 Task: Move the task Create a new chatbot for customer support to the section To-Do in the project AgileCollab and sort the tasks in the project by Assignee in Ascending order
Action: Mouse moved to (421, 427)
Screenshot: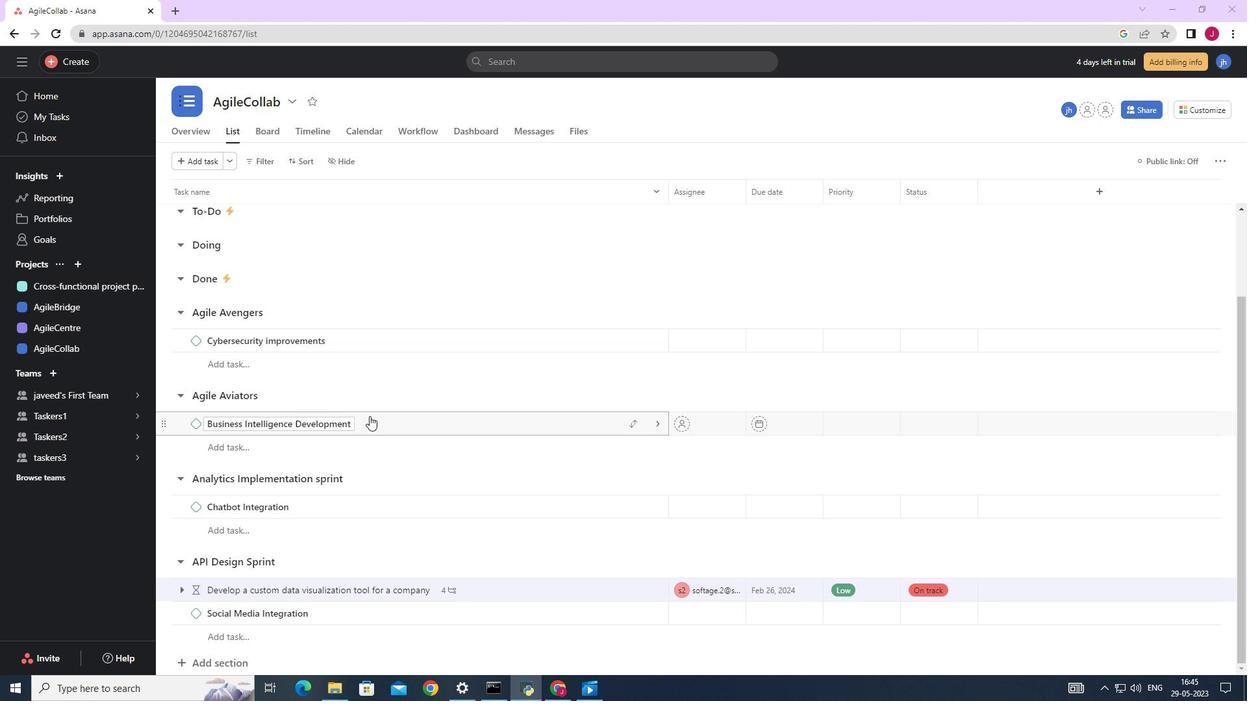 
Action: Mouse scrolled (421, 428) with delta (0, 0)
Screenshot: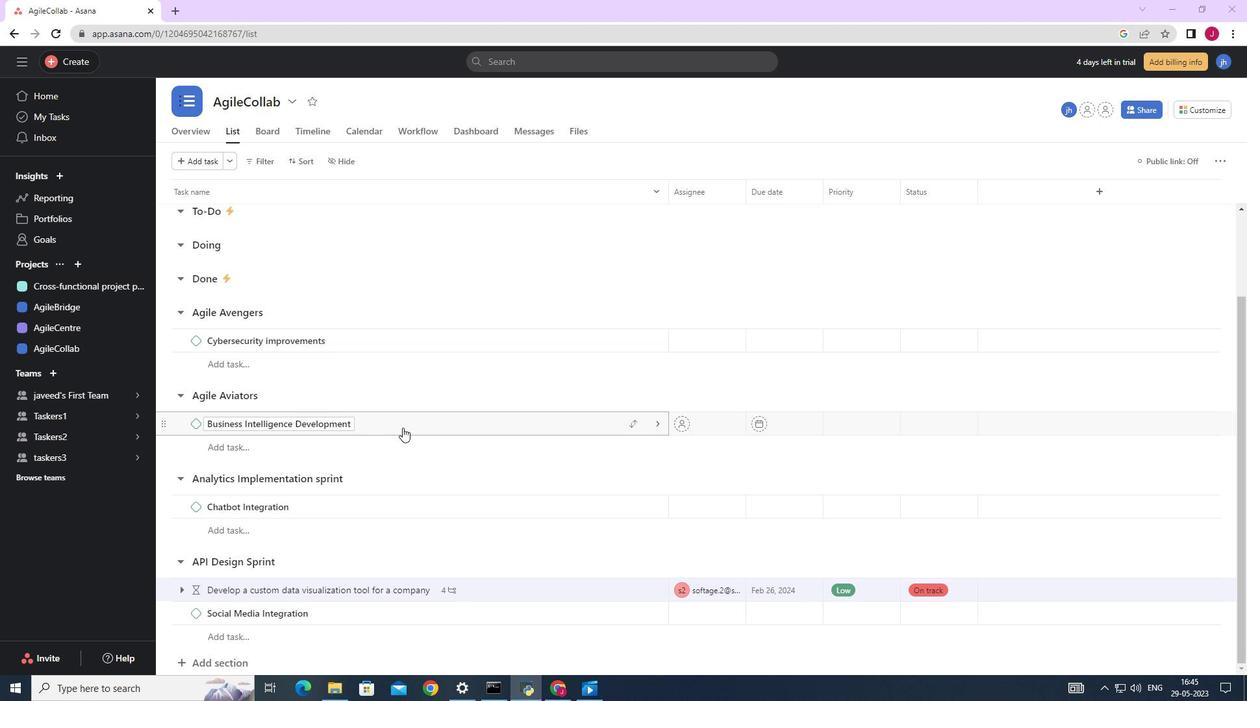 
Action: Mouse scrolled (421, 428) with delta (0, 0)
Screenshot: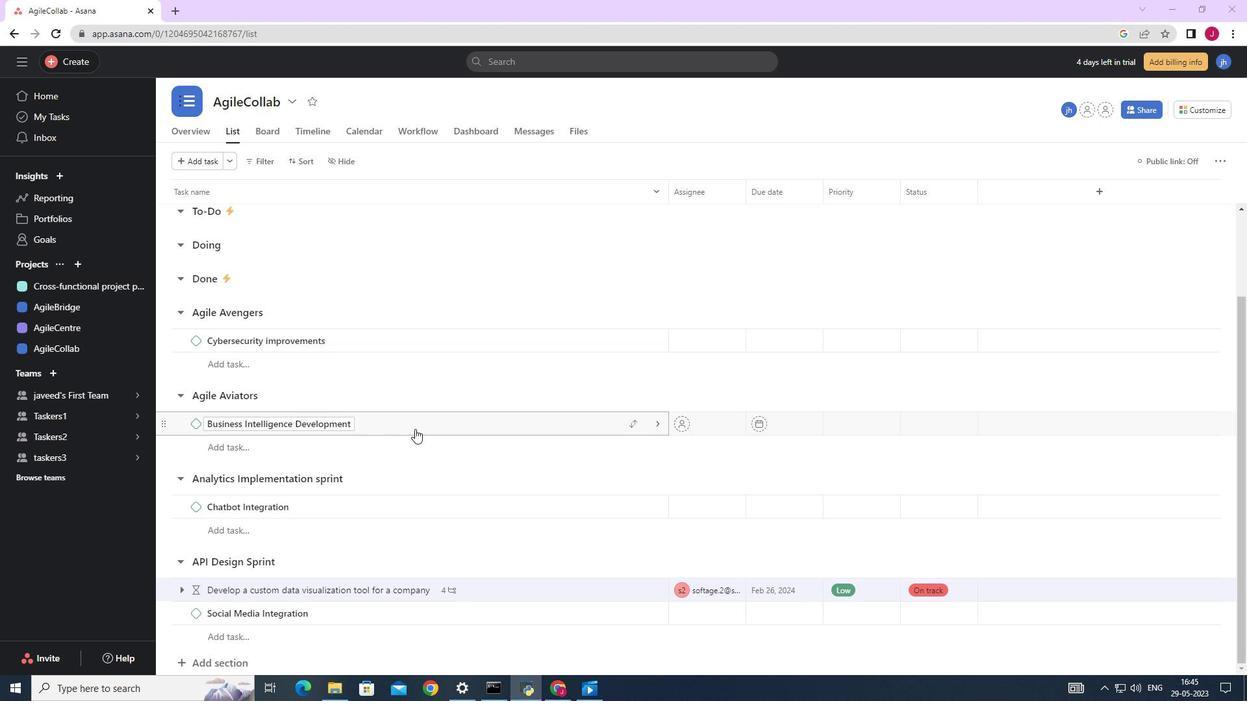 
Action: Mouse scrolled (421, 428) with delta (0, 0)
Screenshot: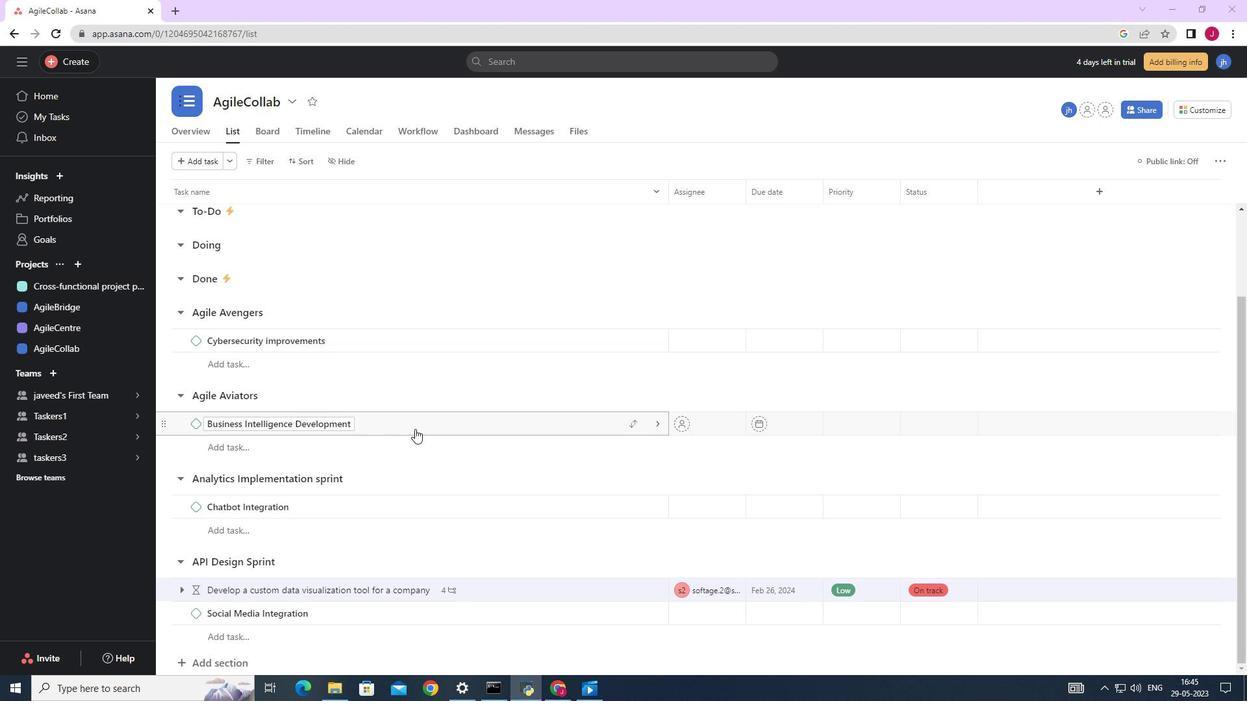 
Action: Mouse moved to (421, 427)
Screenshot: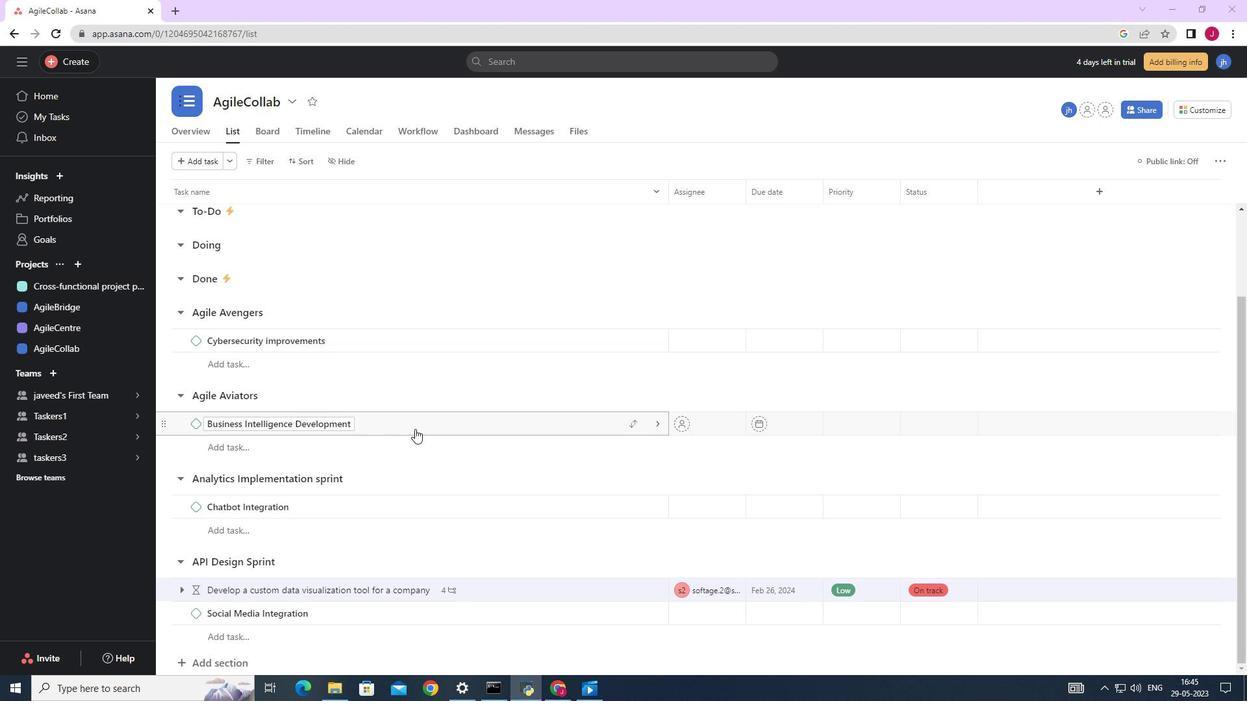 
Action: Mouse scrolled (421, 427) with delta (0, 0)
Screenshot: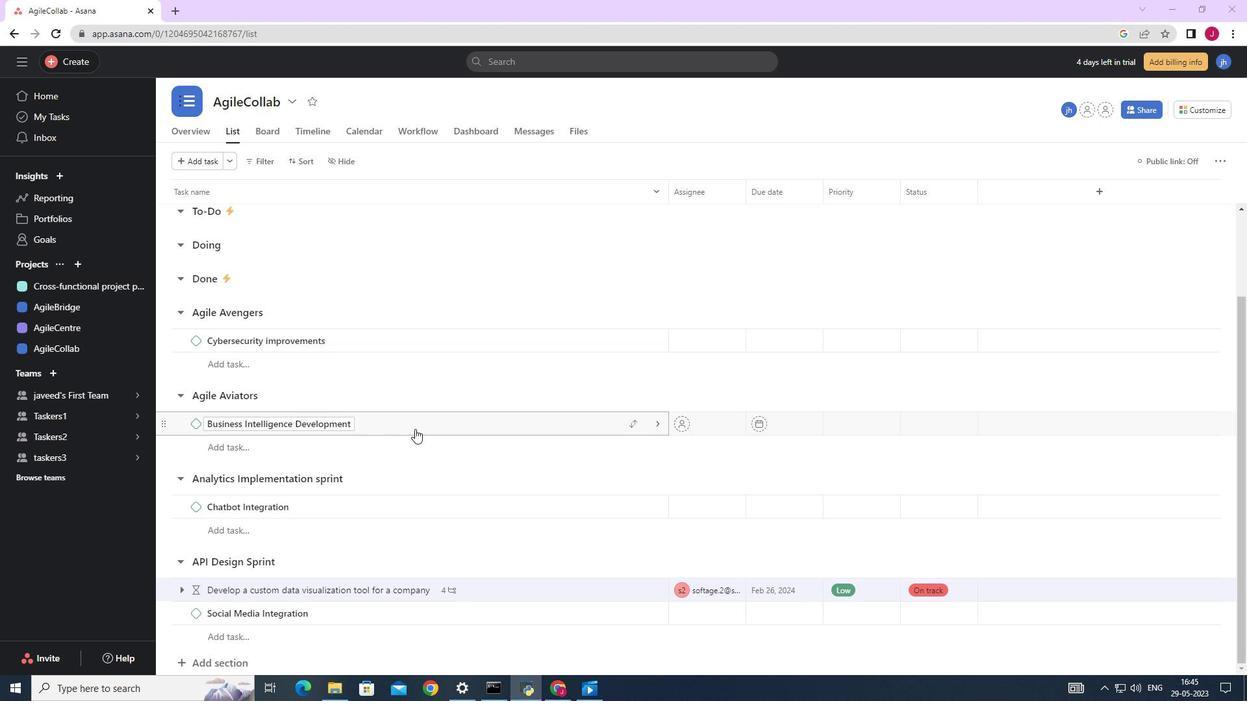
Action: Mouse moved to (633, 229)
Screenshot: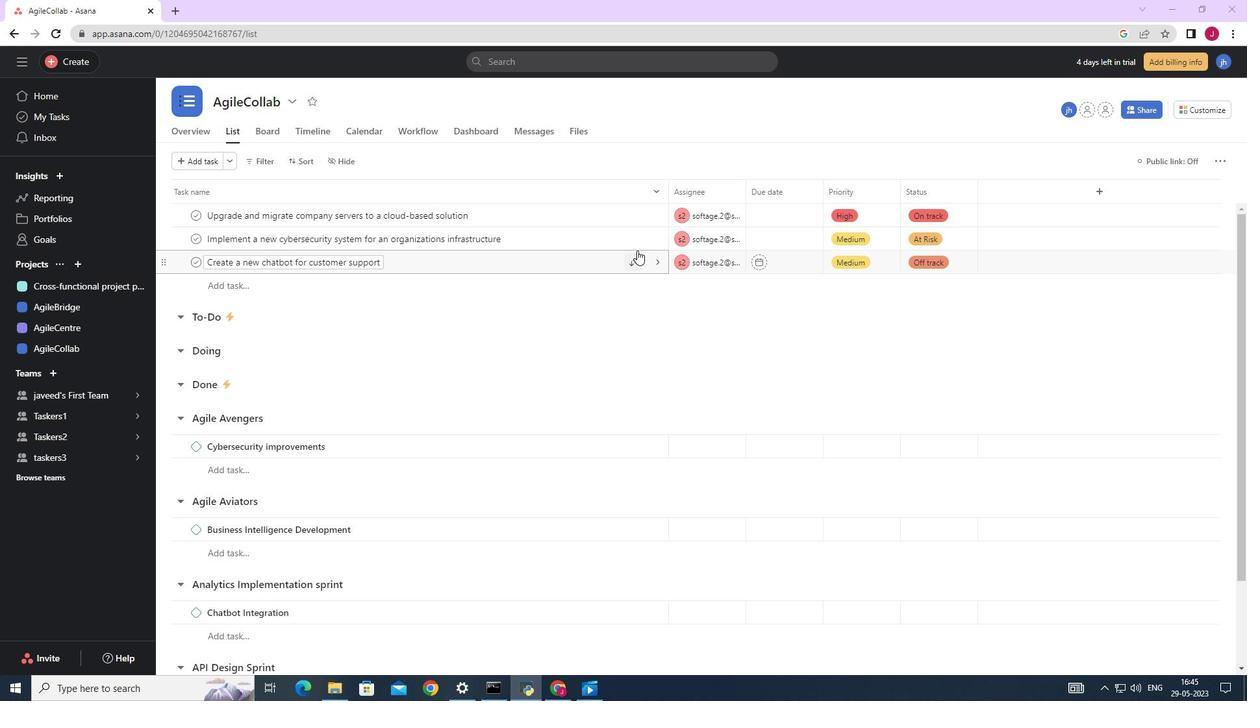
Action: Mouse pressed left at (634, 231)
Screenshot: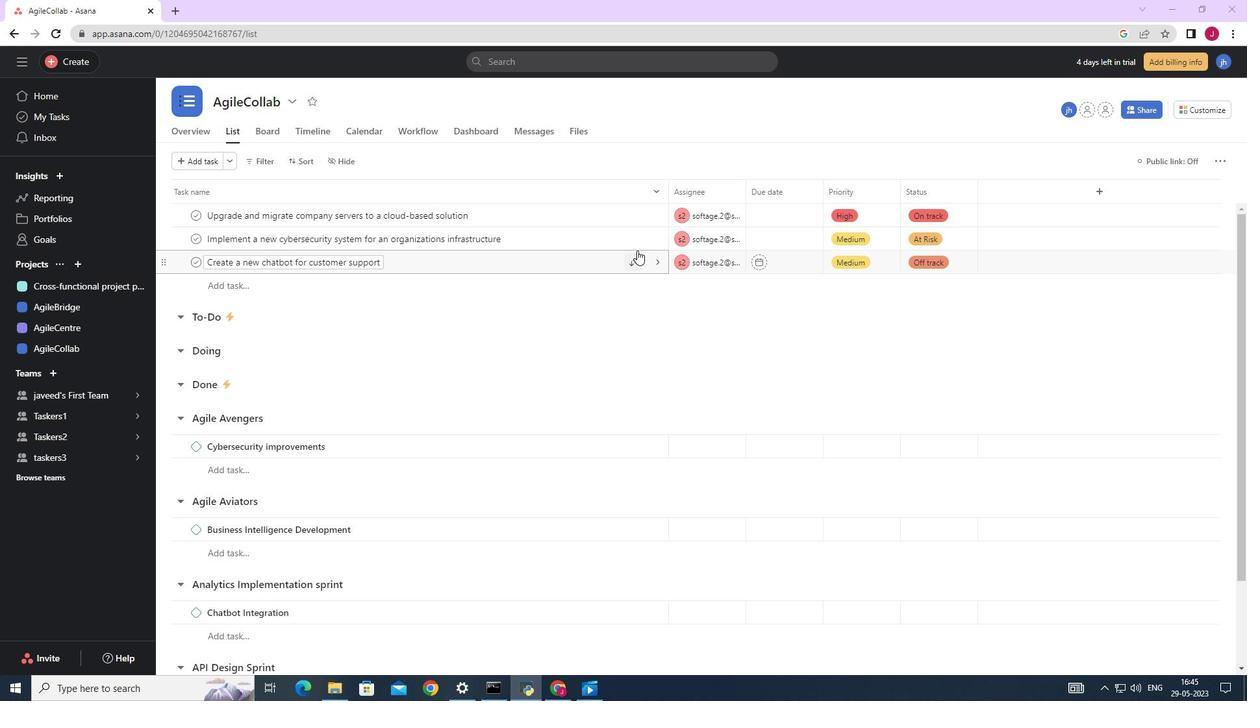 
Action: Mouse moved to (631, 263)
Screenshot: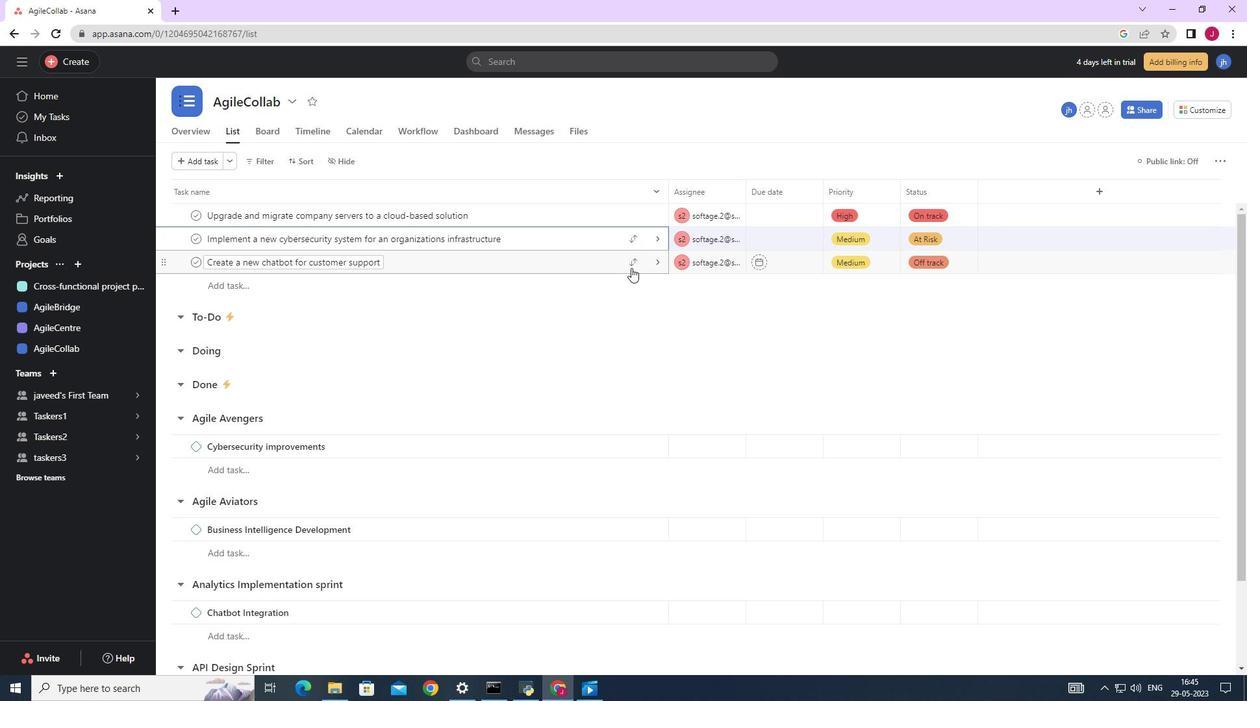 
Action: Mouse pressed left at (631, 263)
Screenshot: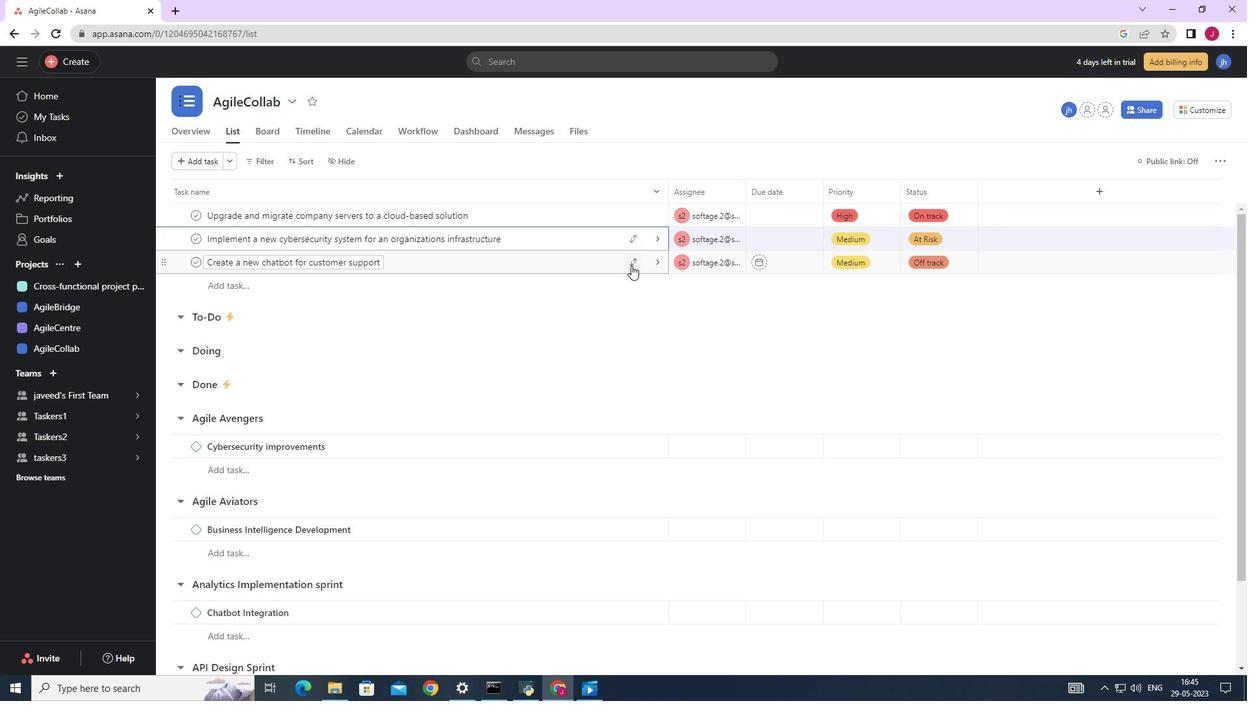 
Action: Mouse moved to (527, 328)
Screenshot: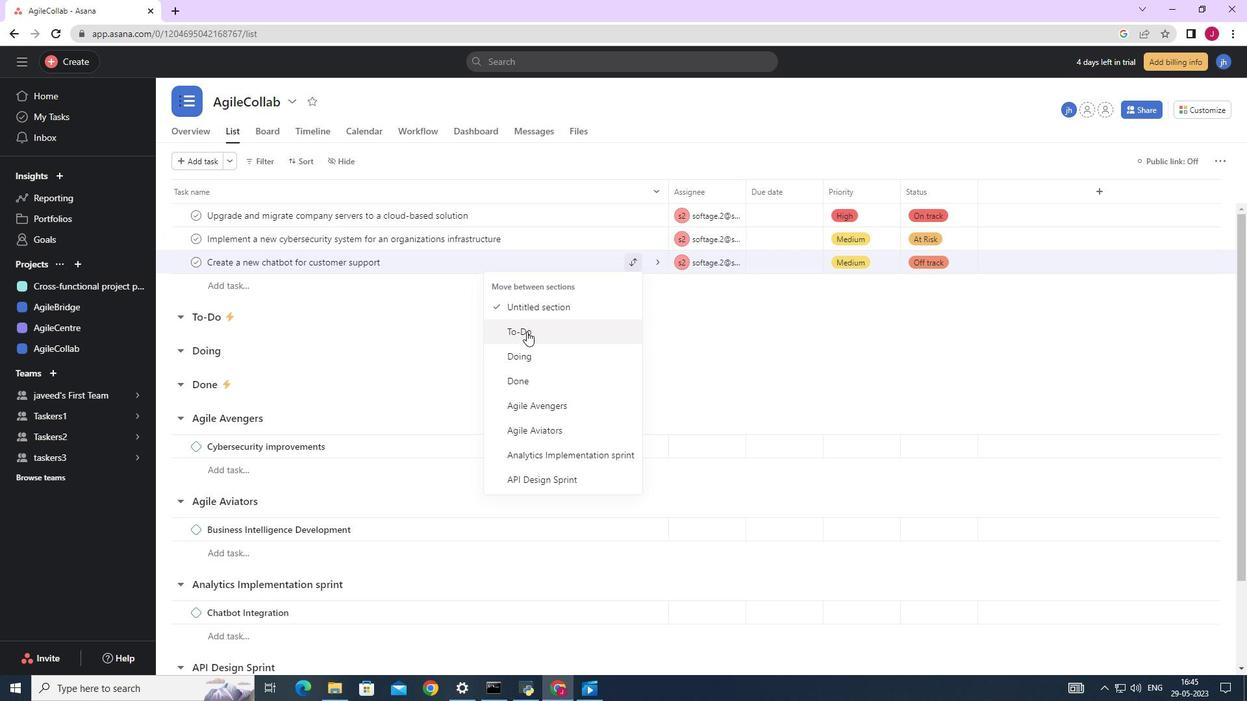 
Action: Mouse pressed left at (527, 328)
Screenshot: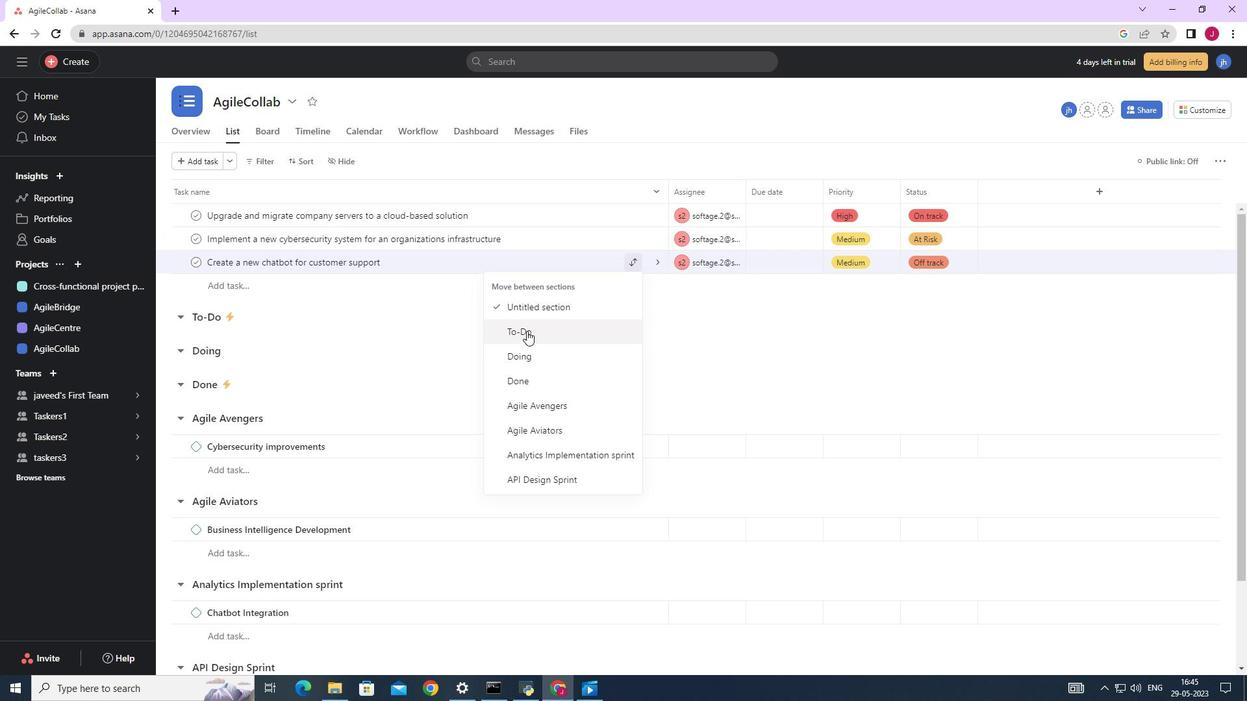 
Action: Mouse moved to (271, 160)
Screenshot: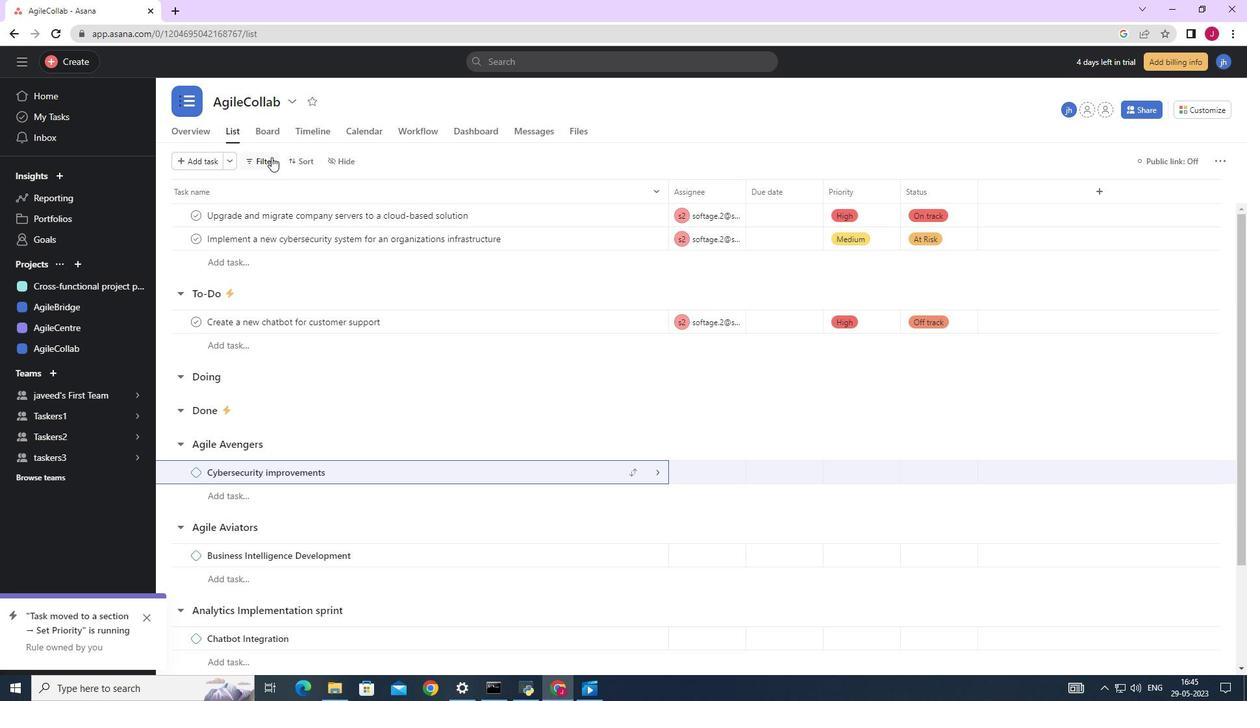 
Action: Mouse pressed left at (271, 160)
Screenshot: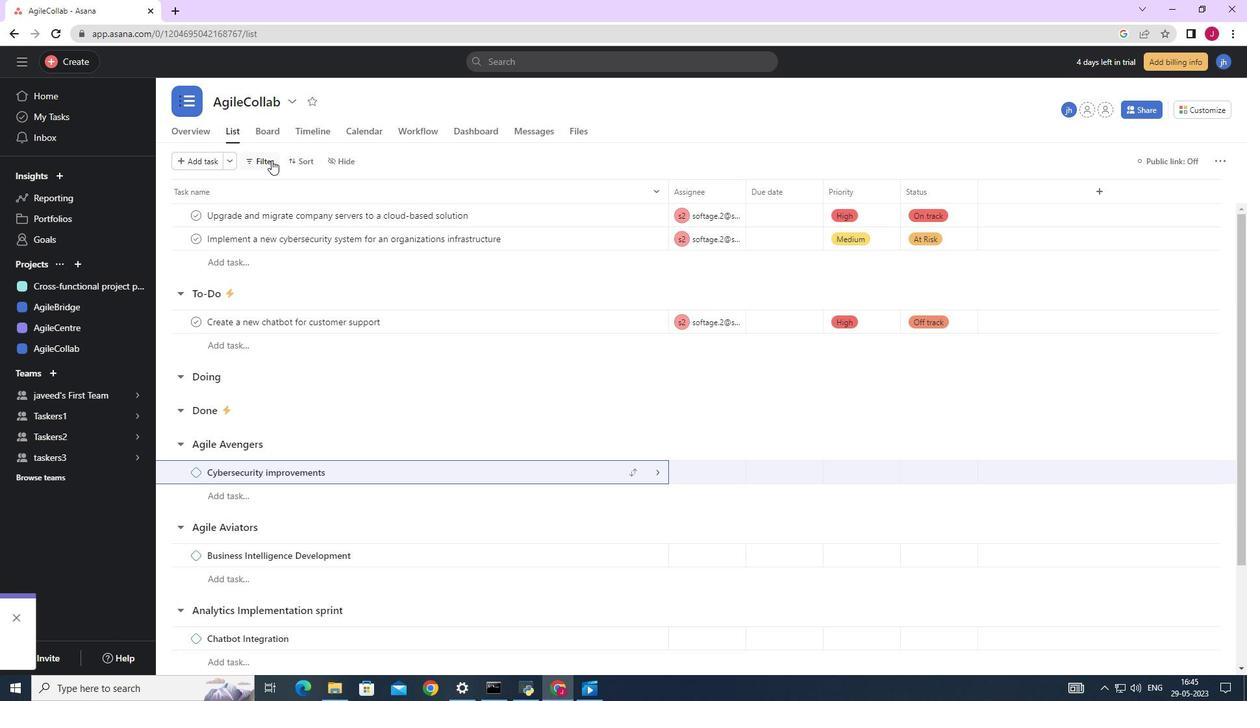 
Action: Mouse moved to (312, 261)
Screenshot: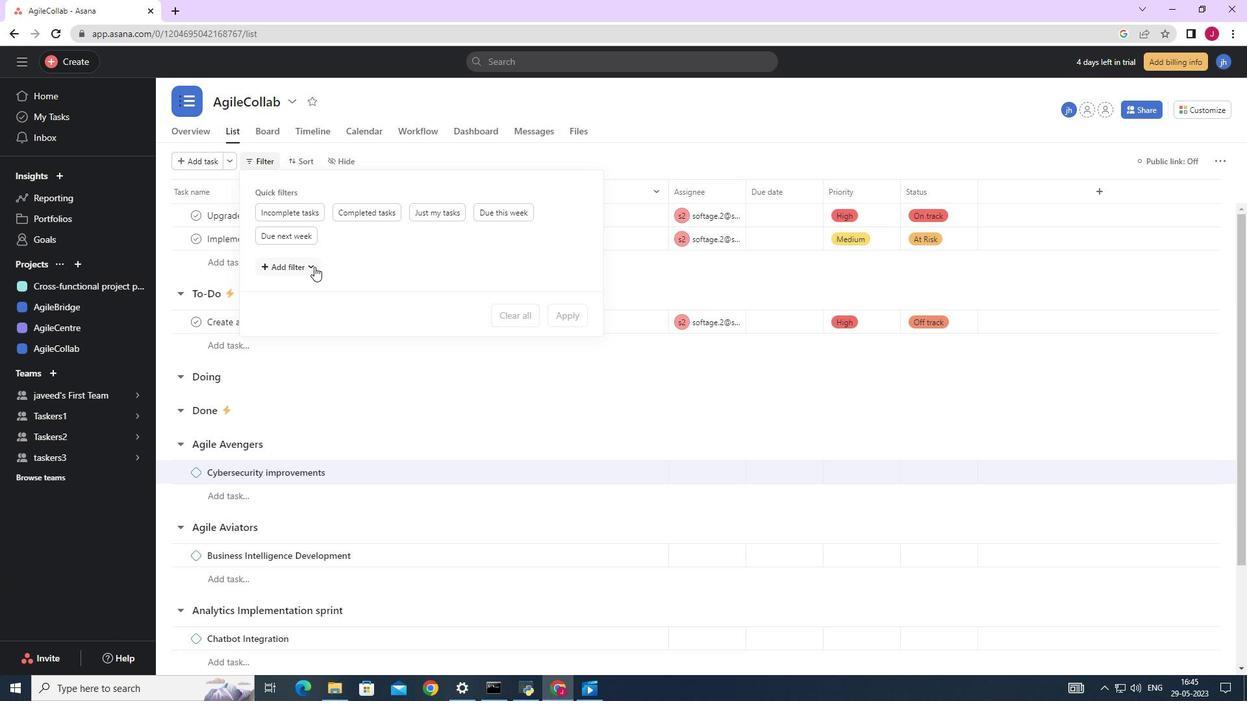 
Action: Mouse pressed left at (312, 261)
Screenshot: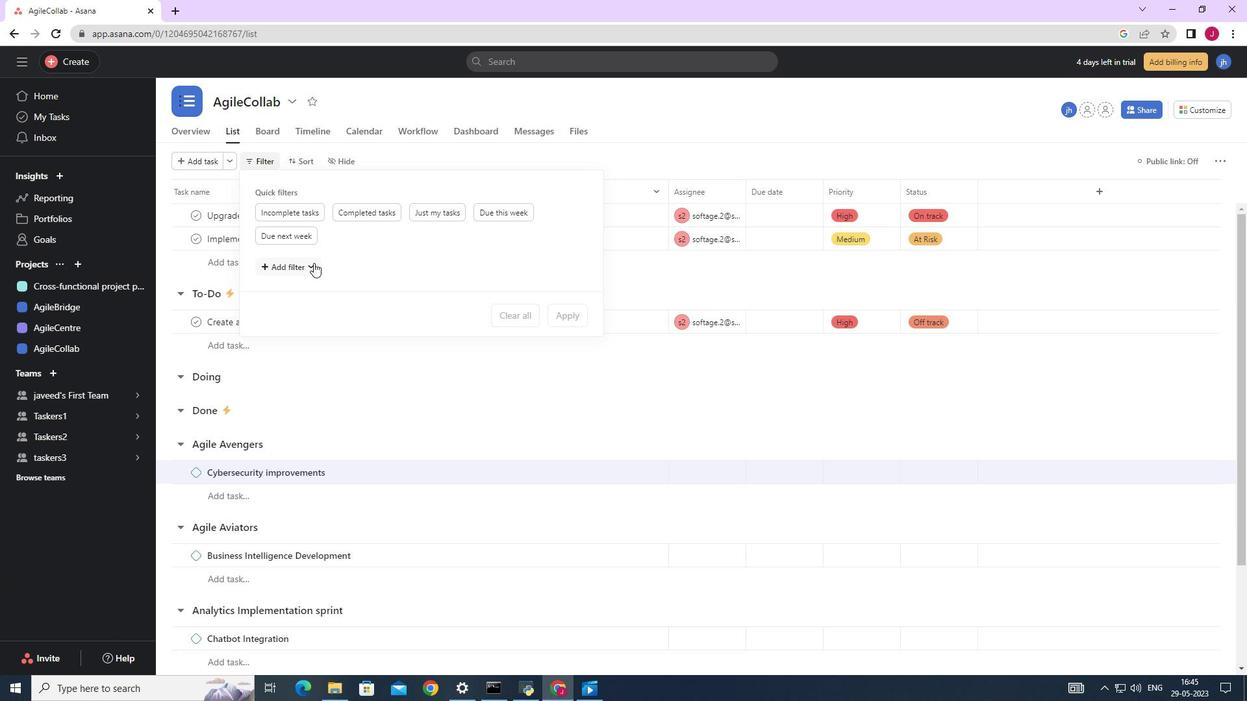 
Action: Mouse moved to (300, 318)
Screenshot: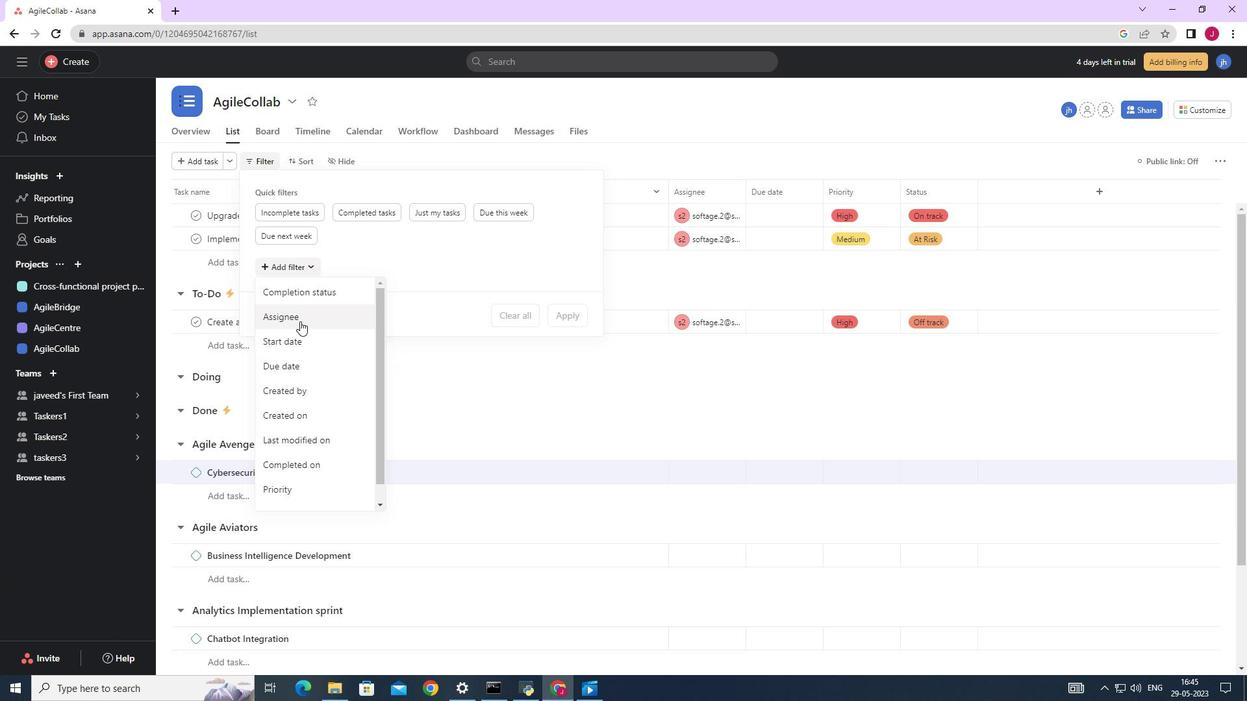 
Action: Mouse pressed left at (300, 318)
Screenshot: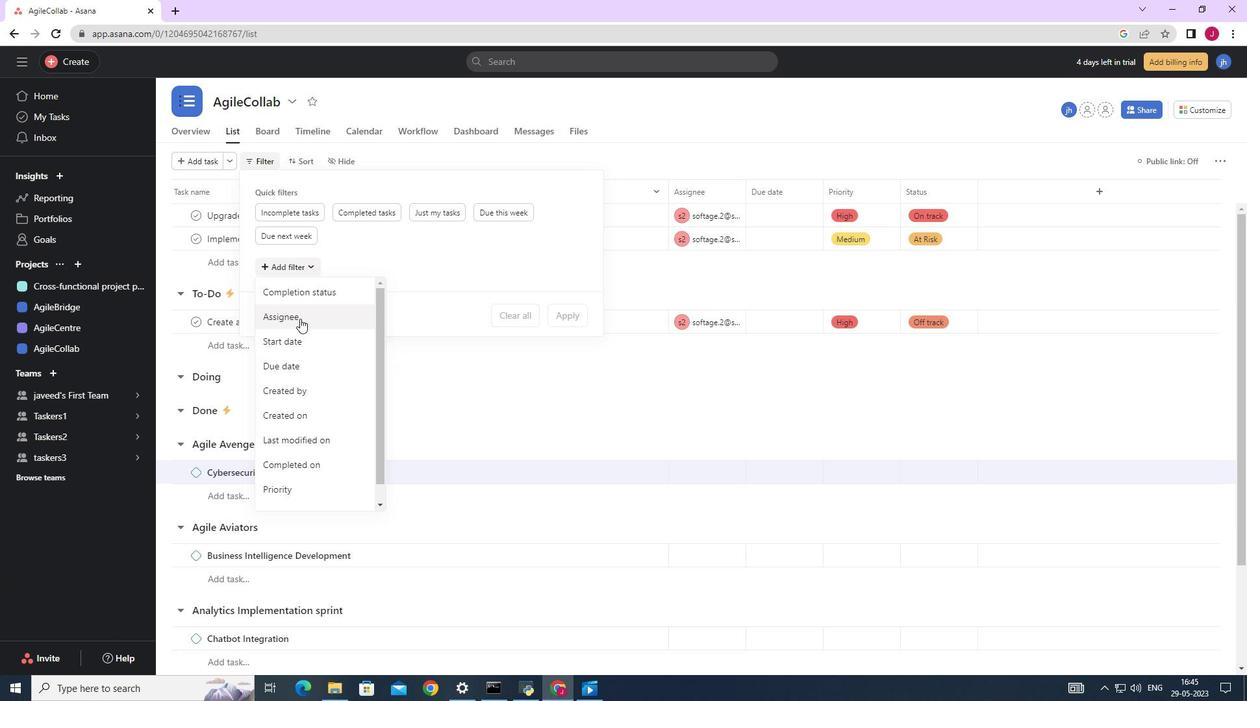 
Action: Mouse moved to (570, 278)
Screenshot: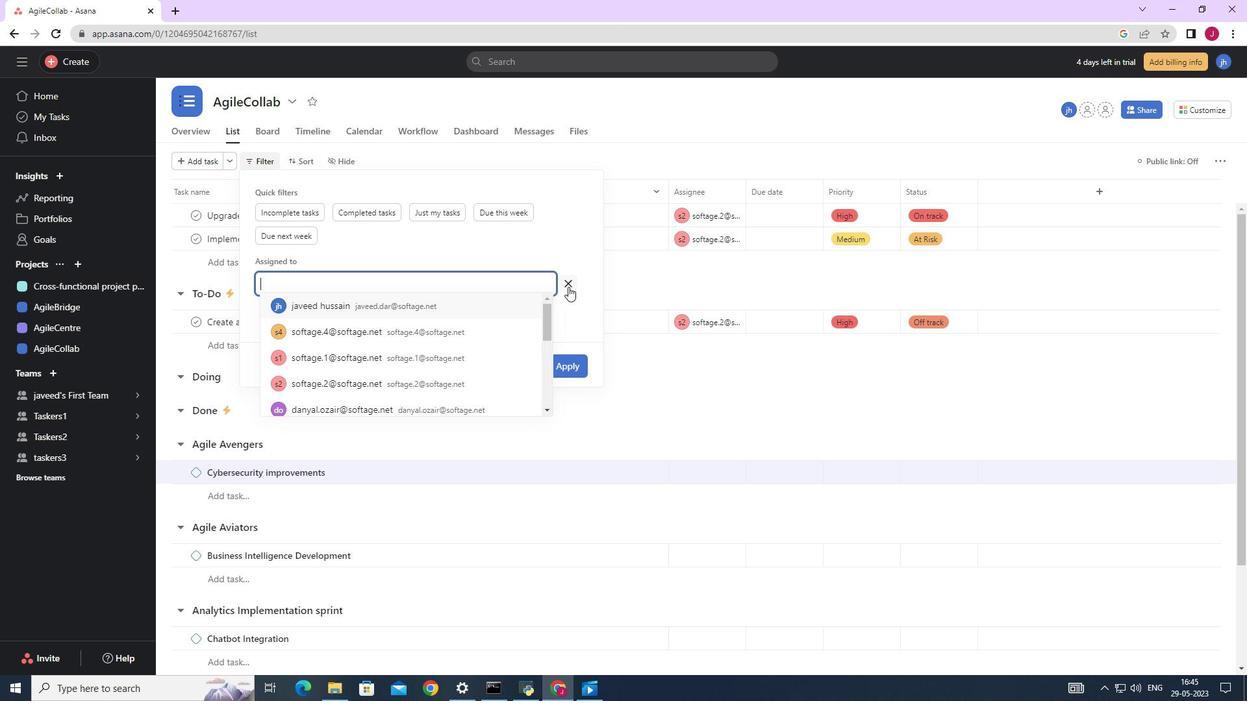
Action: Mouse pressed left at (570, 278)
Screenshot: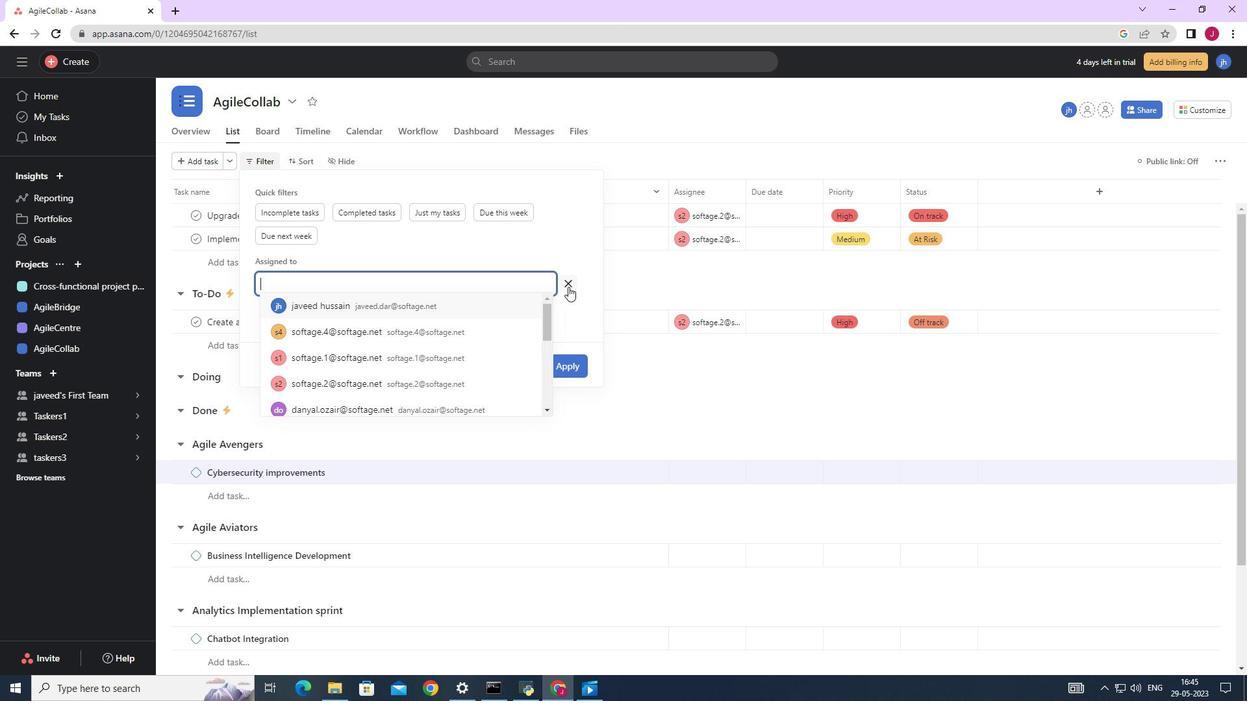 
Action: Mouse moved to (310, 185)
Screenshot: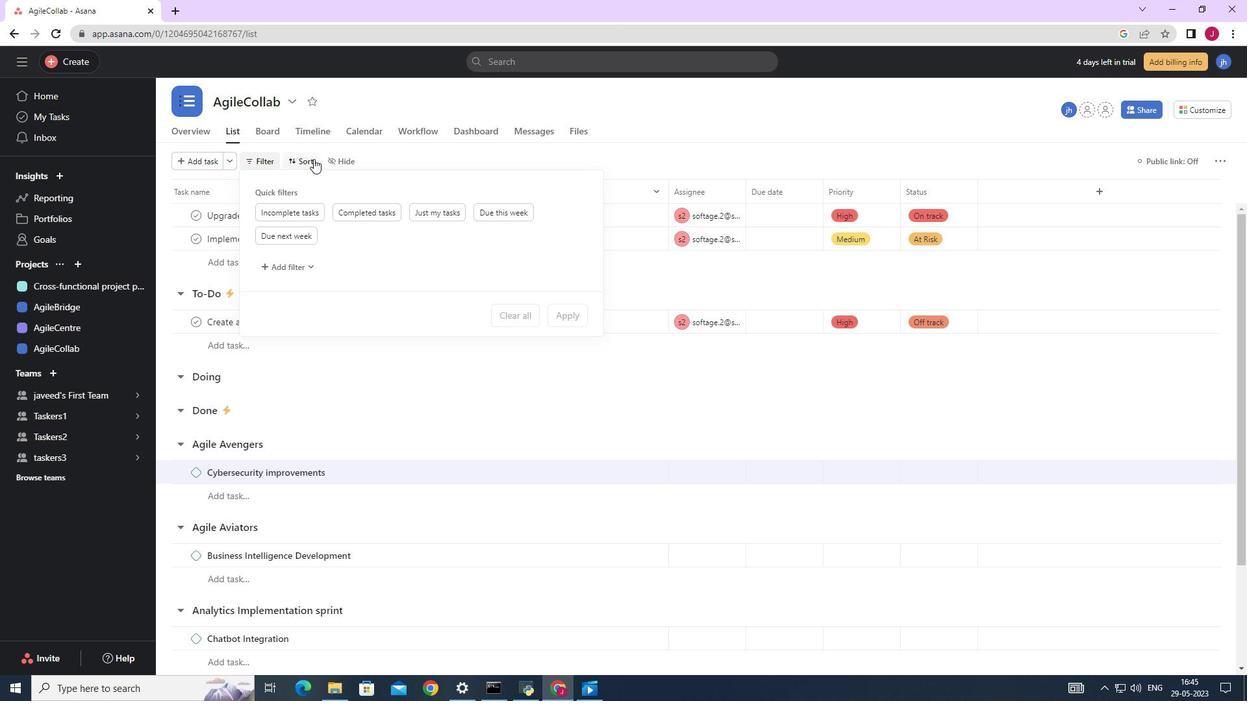 
Action: Mouse pressed left at (310, 185)
Screenshot: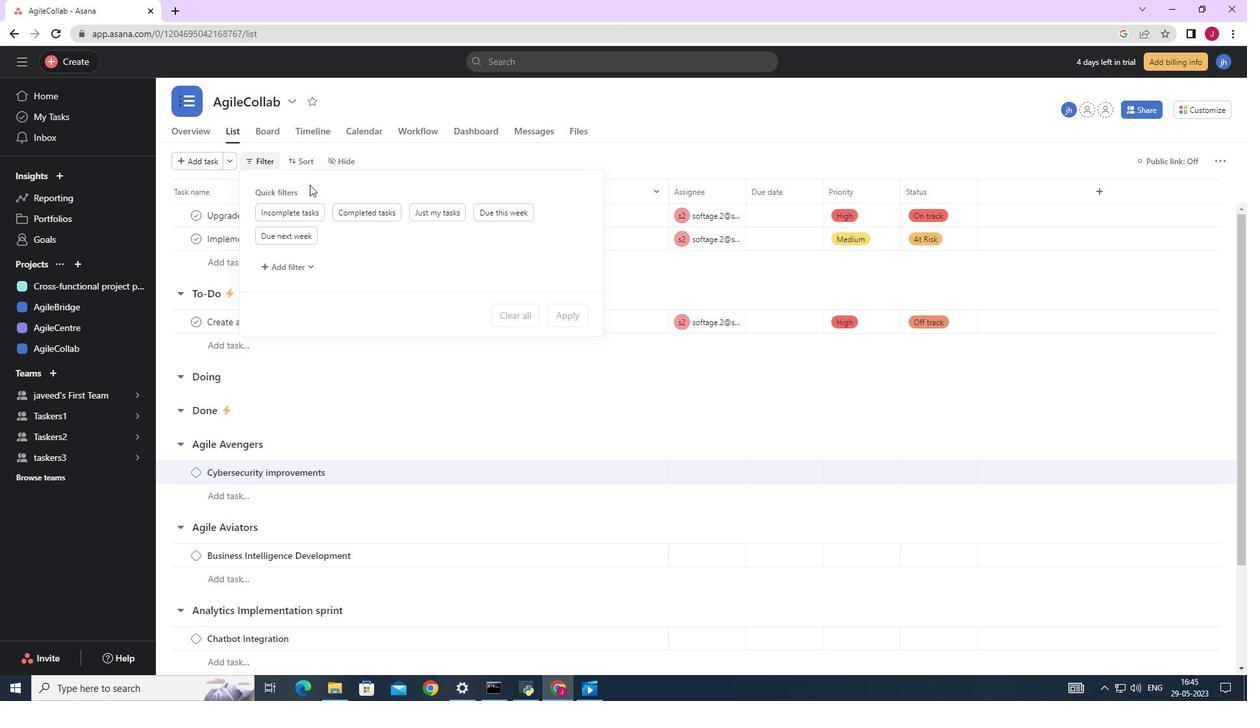 
Action: Mouse moved to (304, 165)
Screenshot: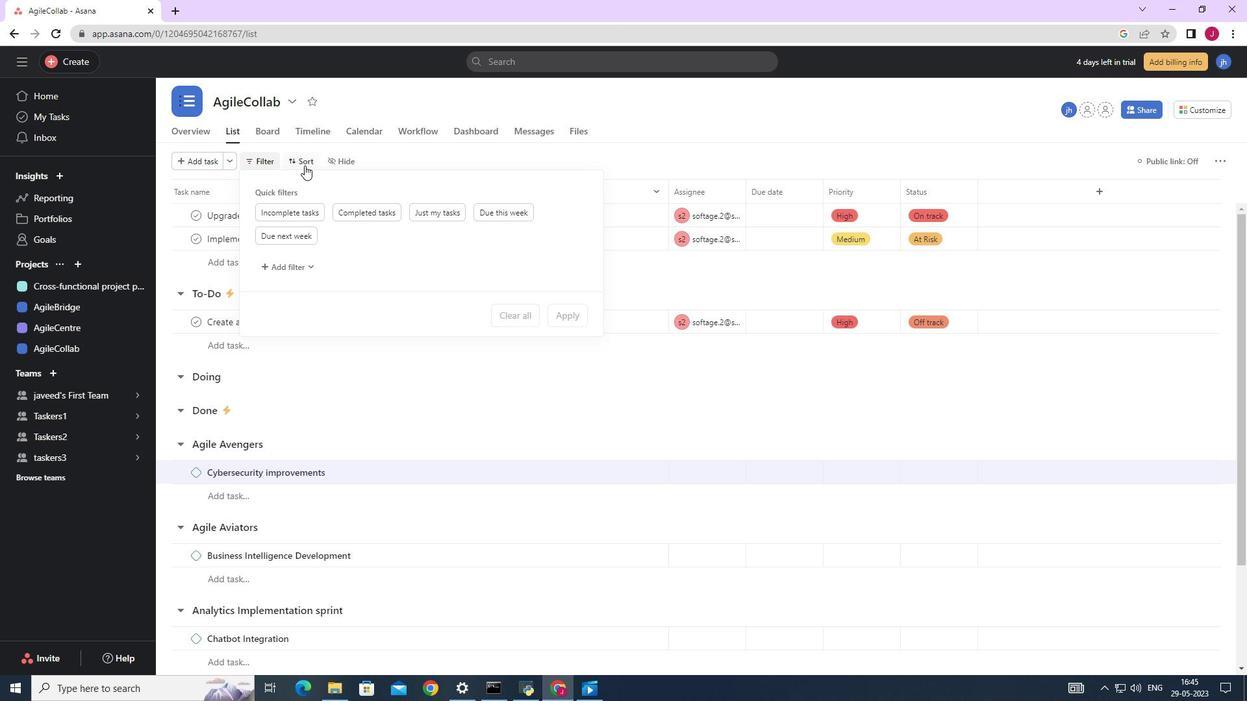 
Action: Mouse pressed left at (304, 165)
Screenshot: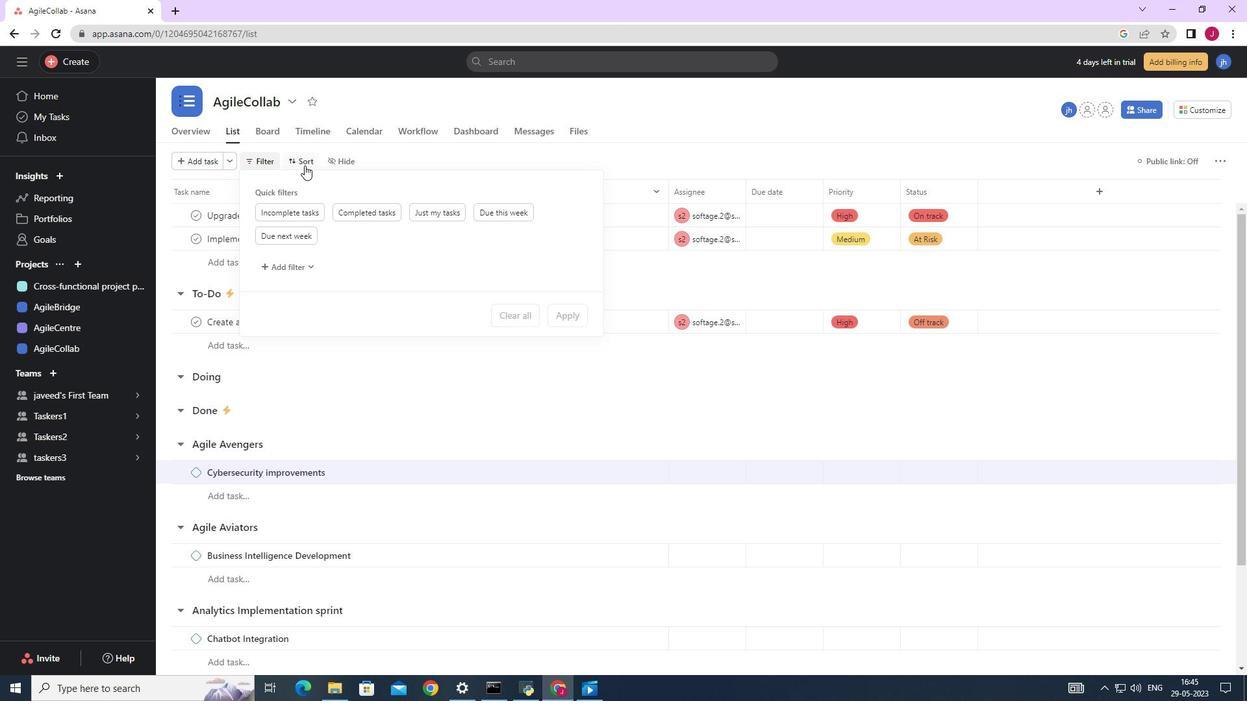 
Action: Mouse moved to (342, 190)
Screenshot: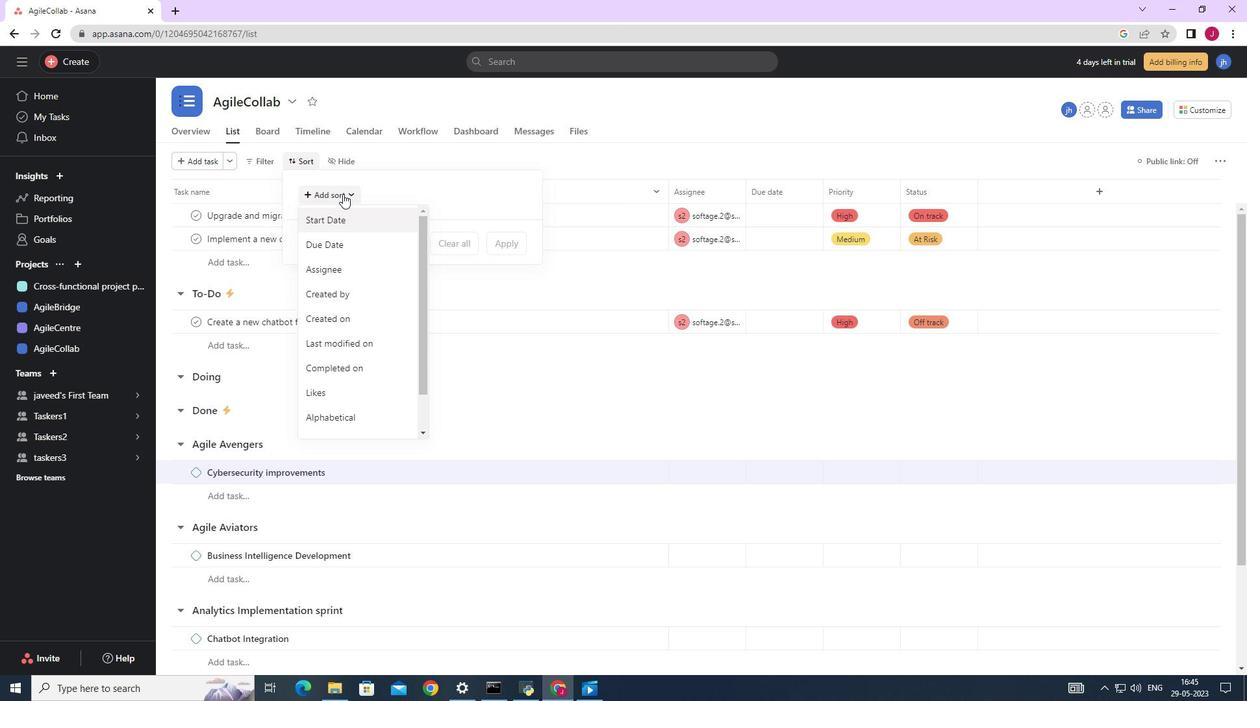 
Action: Mouse pressed left at (342, 190)
Screenshot: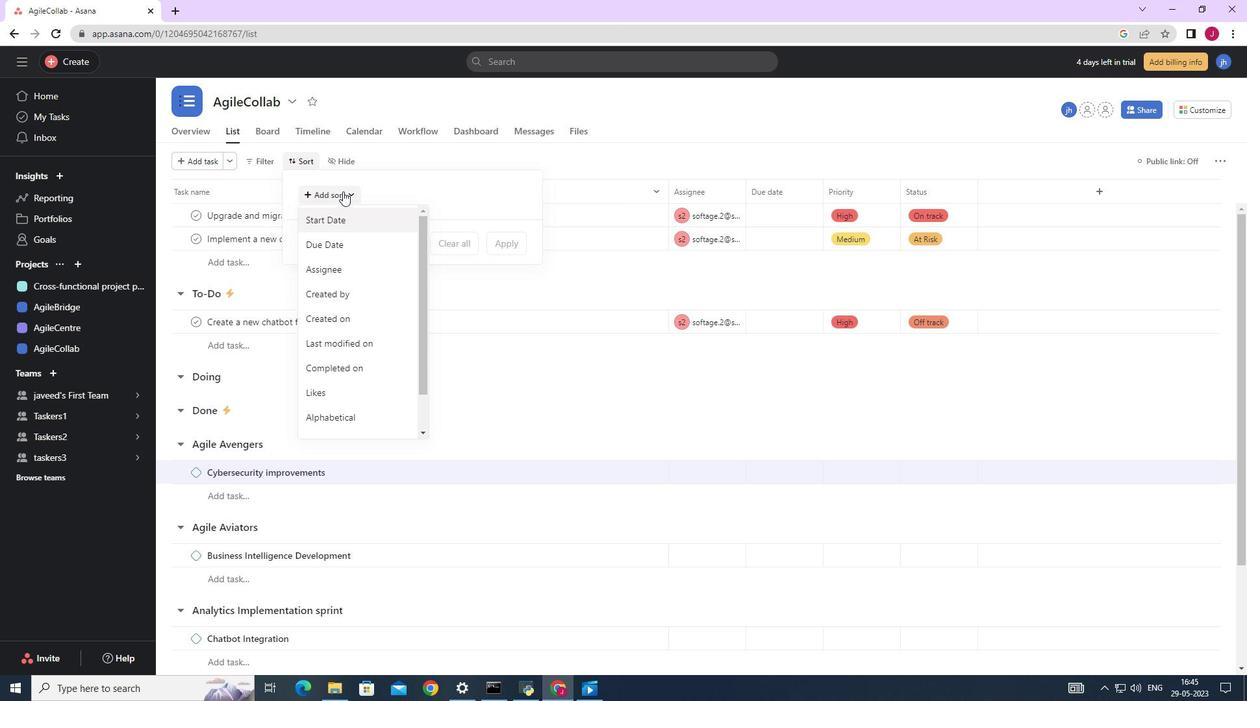 
Action: Mouse moved to (341, 190)
Screenshot: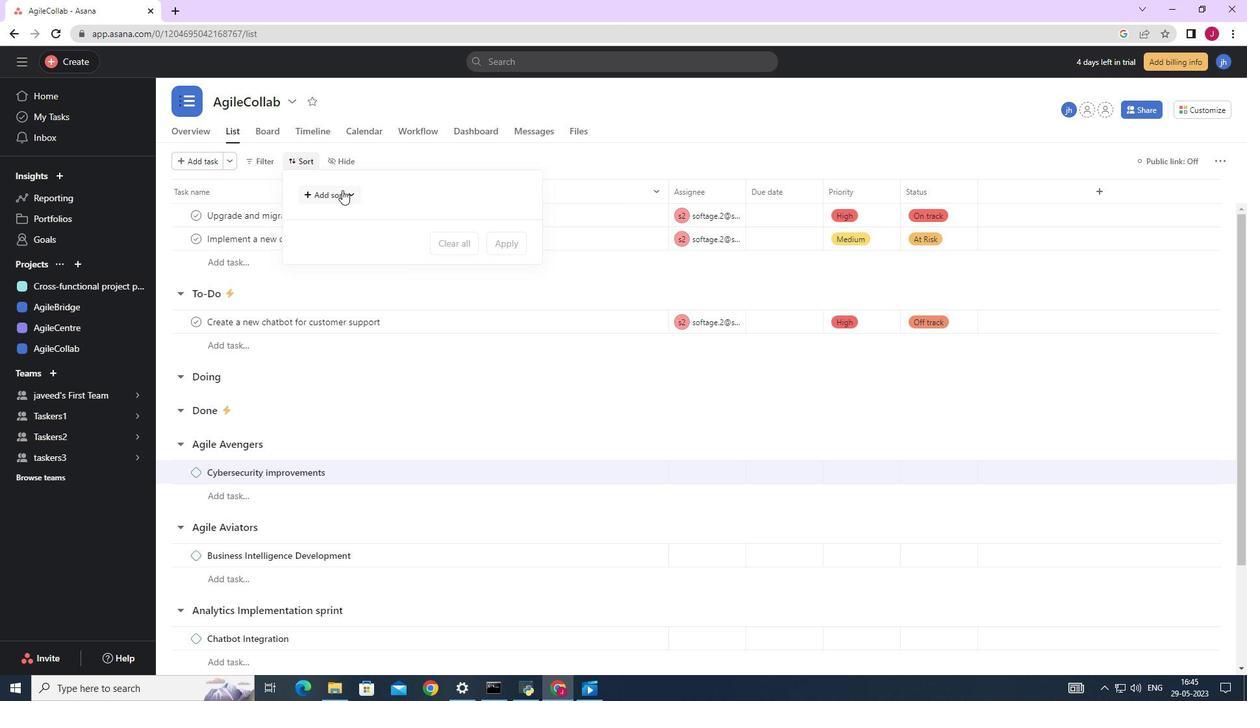 
Action: Mouse pressed left at (341, 190)
Screenshot: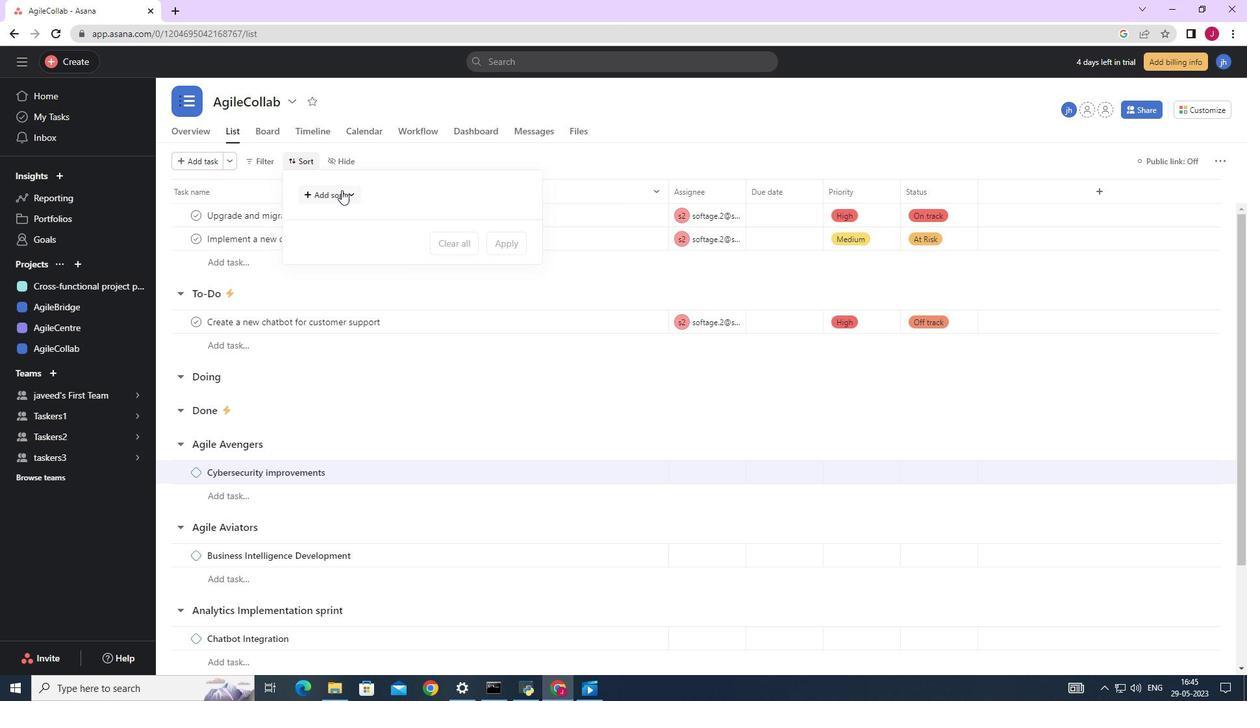 
Action: Mouse moved to (350, 273)
Screenshot: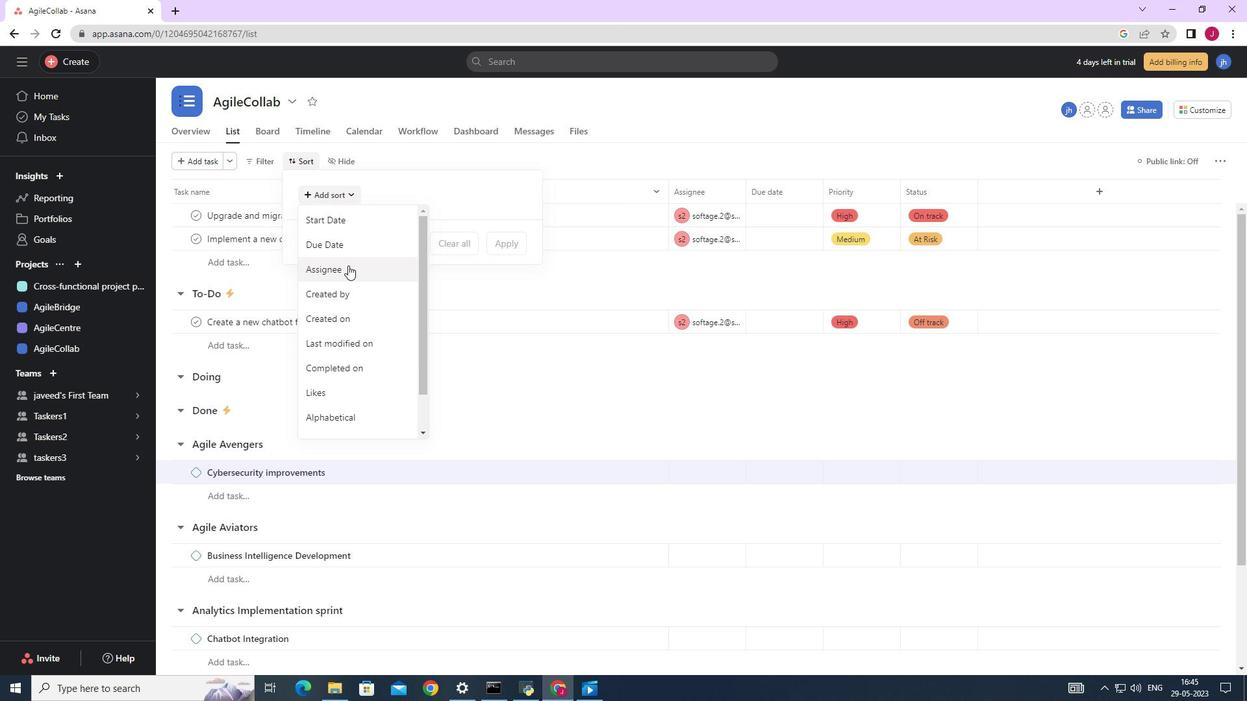 
Action: Mouse scrolled (350, 272) with delta (0, 0)
Screenshot: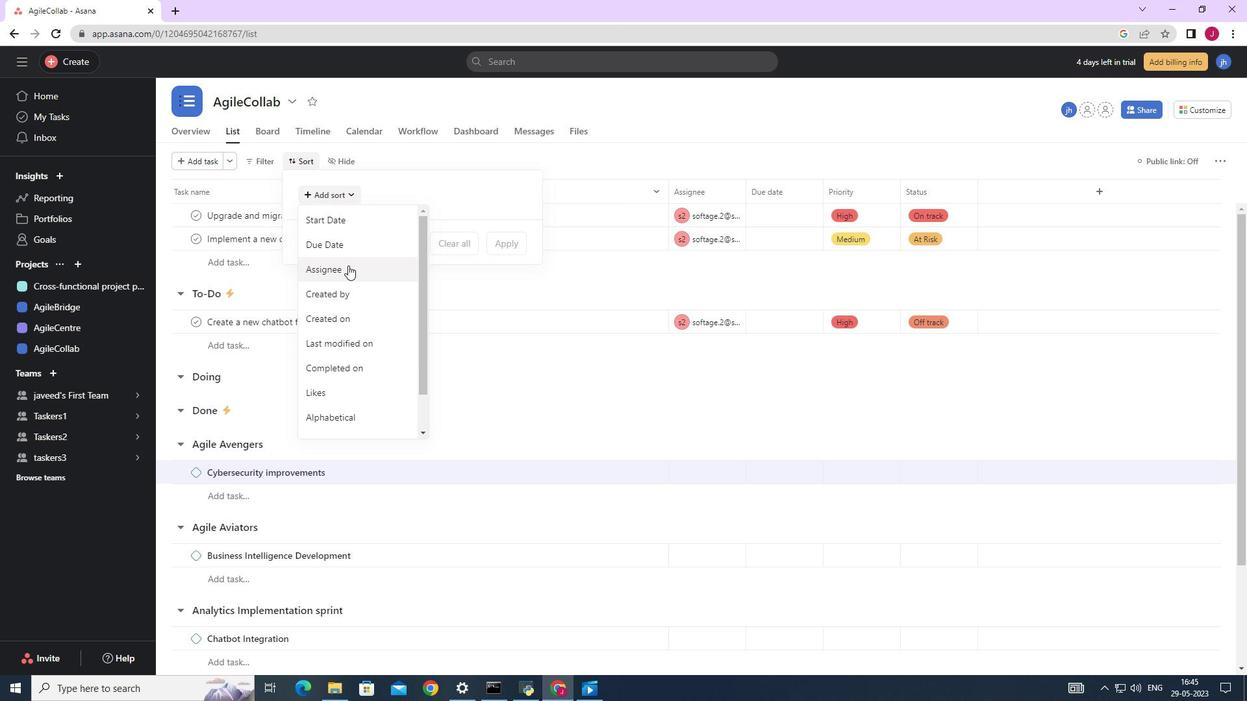
Action: Mouse moved to (350, 274)
Screenshot: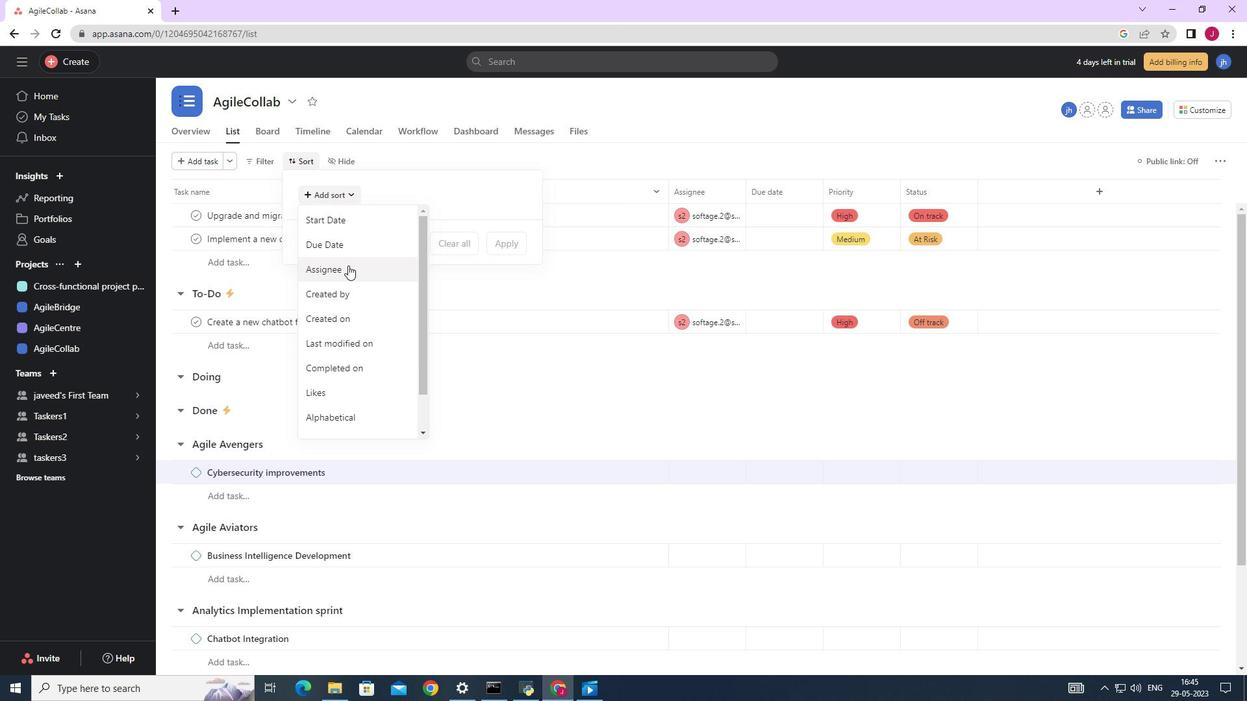 
Action: Mouse scrolled (350, 274) with delta (0, 0)
Screenshot: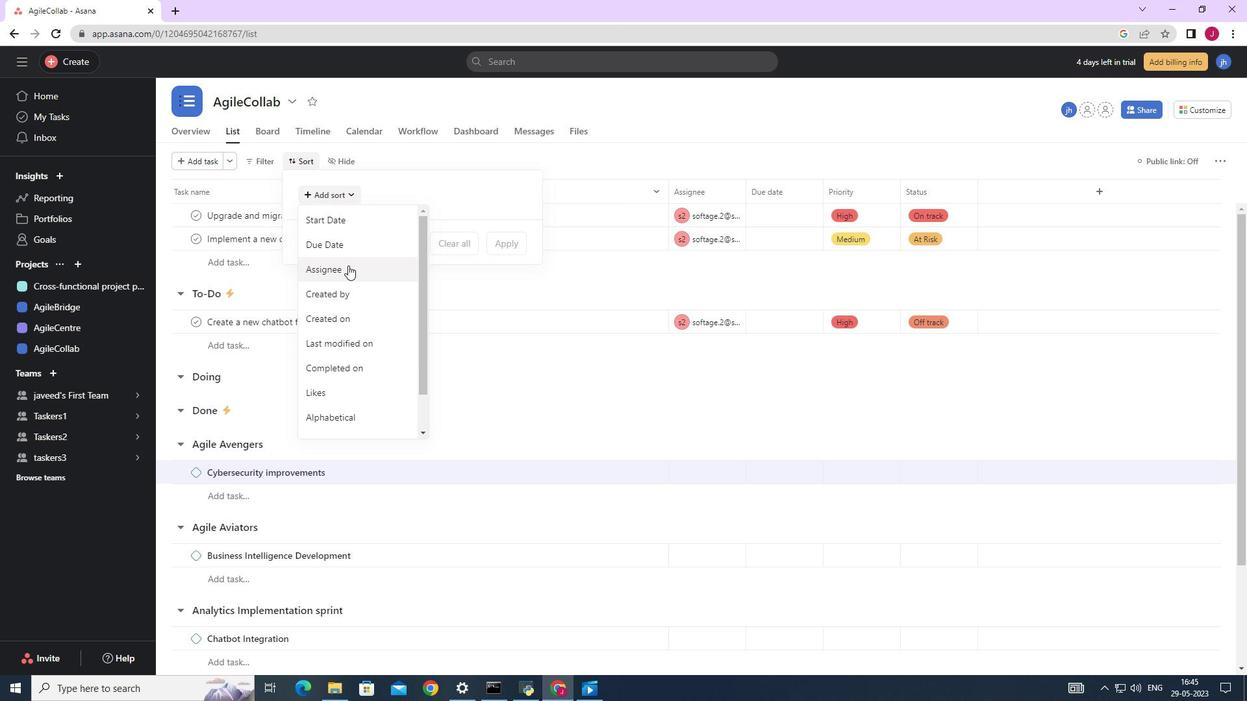 
Action: Mouse scrolled (350, 274) with delta (0, 0)
Screenshot: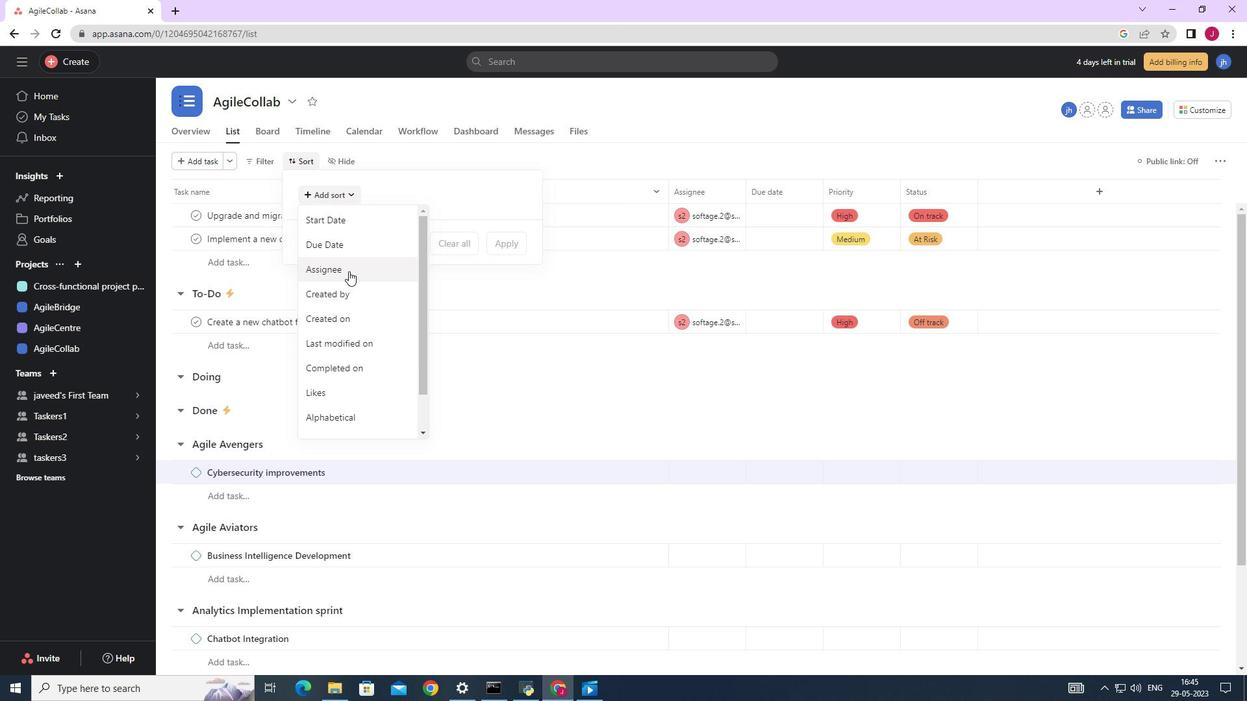 
Action: Mouse scrolled (350, 274) with delta (0, 0)
Screenshot: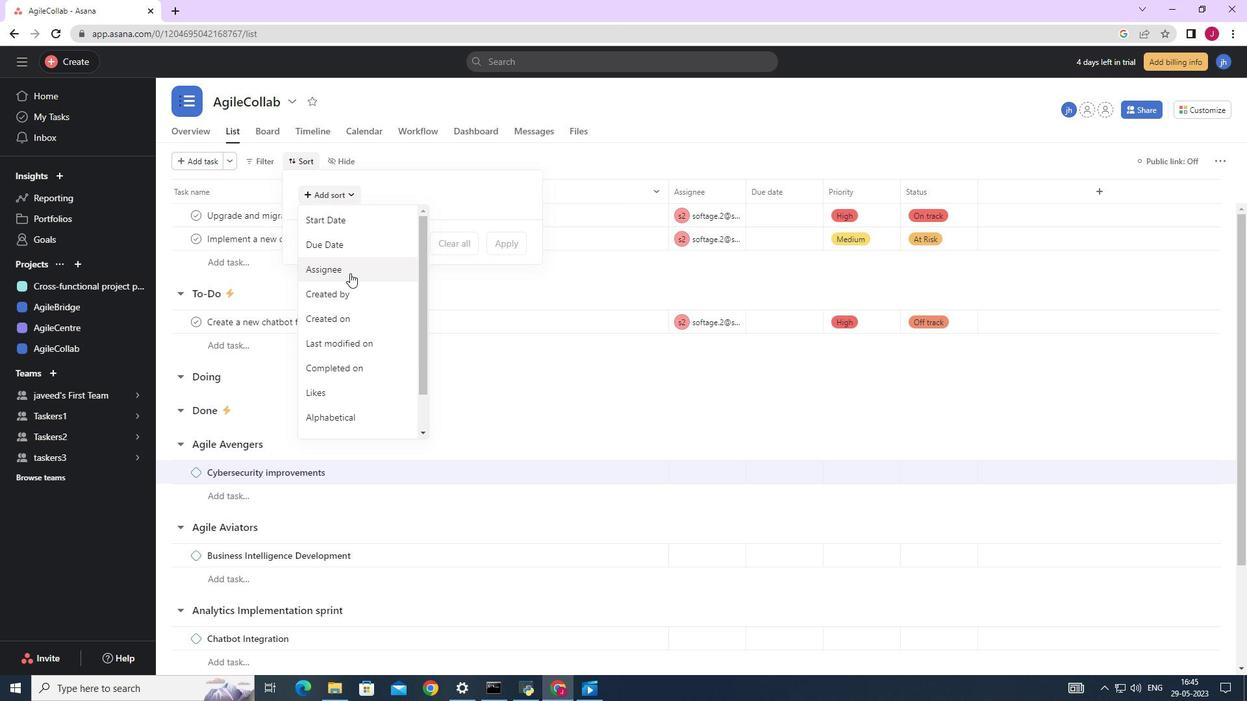 
Action: Mouse scrolled (350, 274) with delta (0, 0)
Screenshot: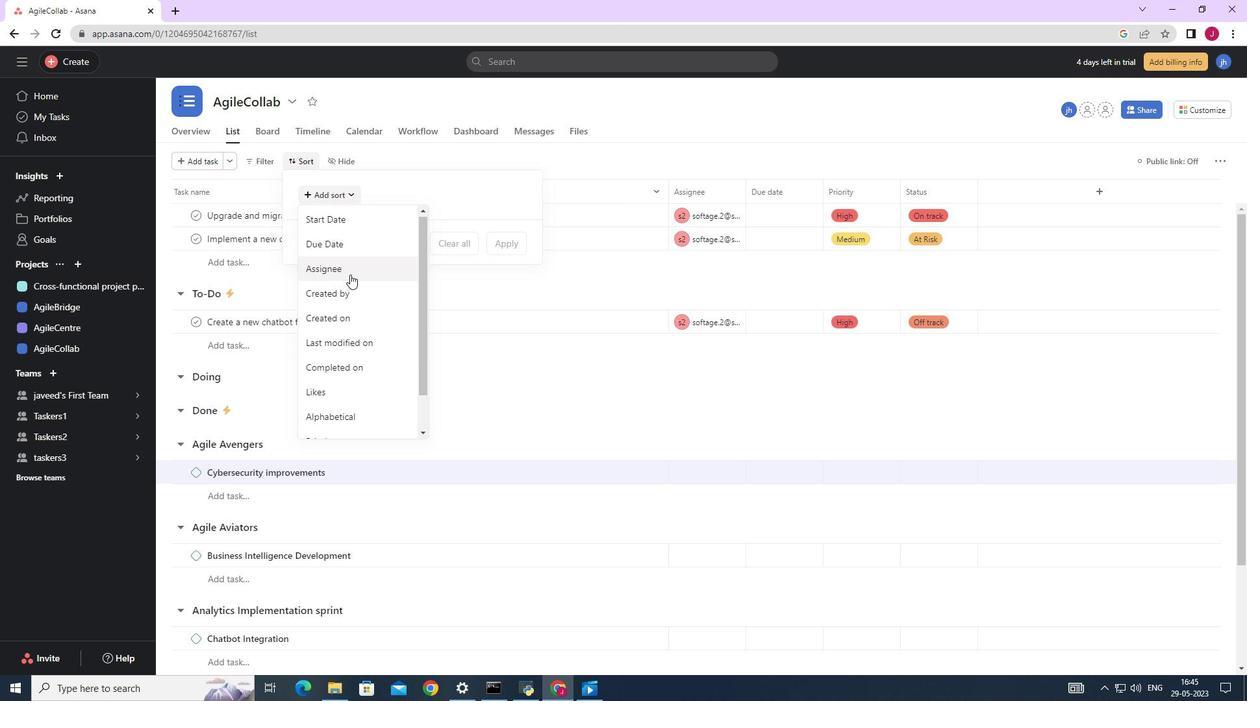
Action: Mouse moved to (350, 275)
Screenshot: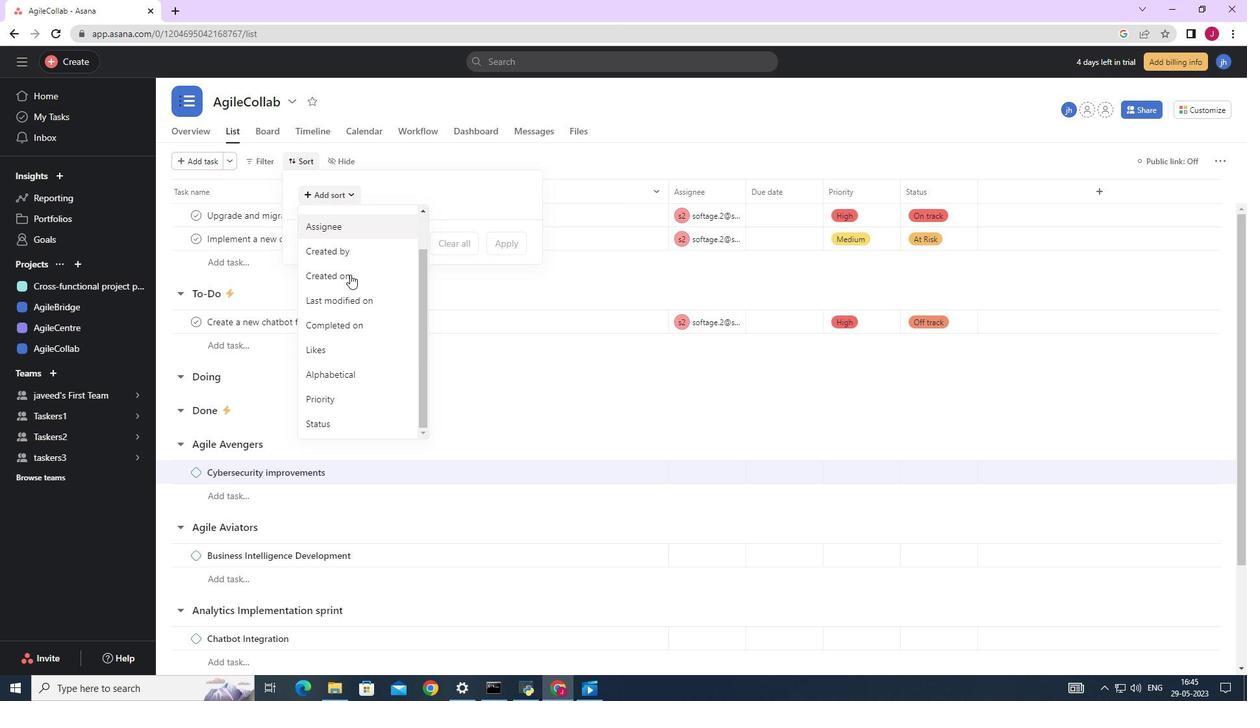 
Action: Mouse scrolled (350, 274) with delta (0, 0)
Screenshot: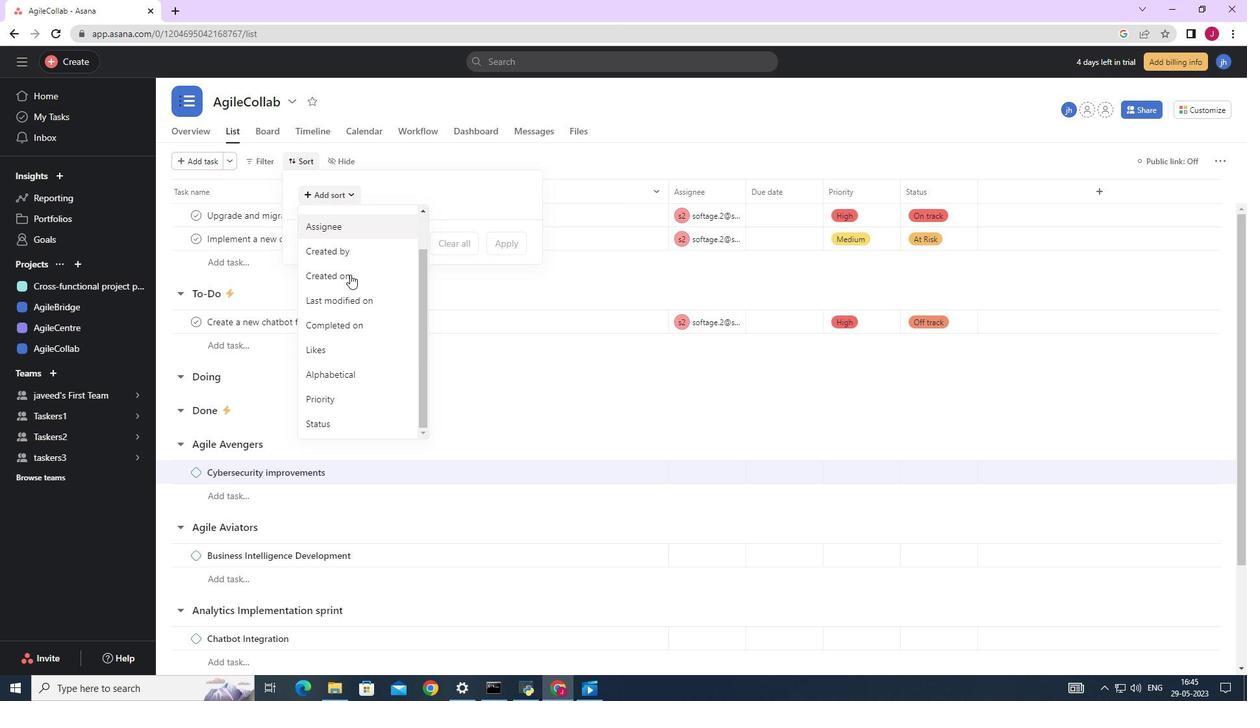 
Action: Mouse scrolled (350, 274) with delta (0, 0)
Screenshot: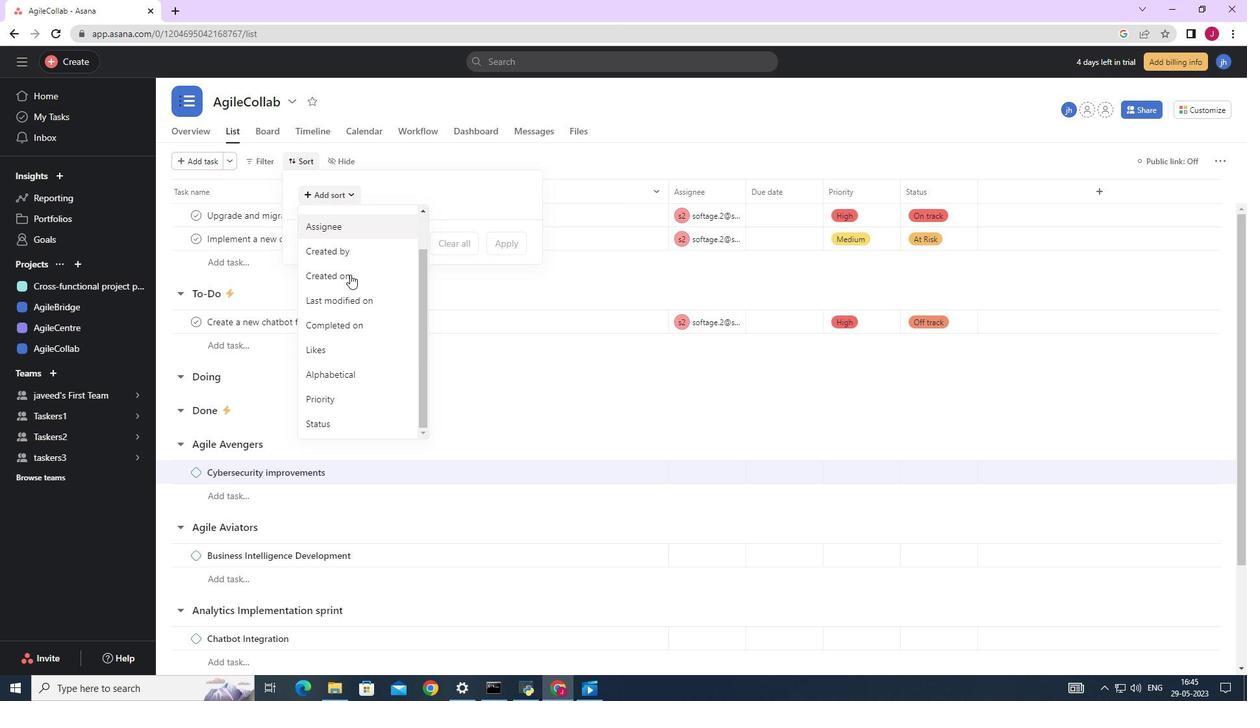 
Action: Mouse scrolled (350, 274) with delta (0, 0)
Screenshot: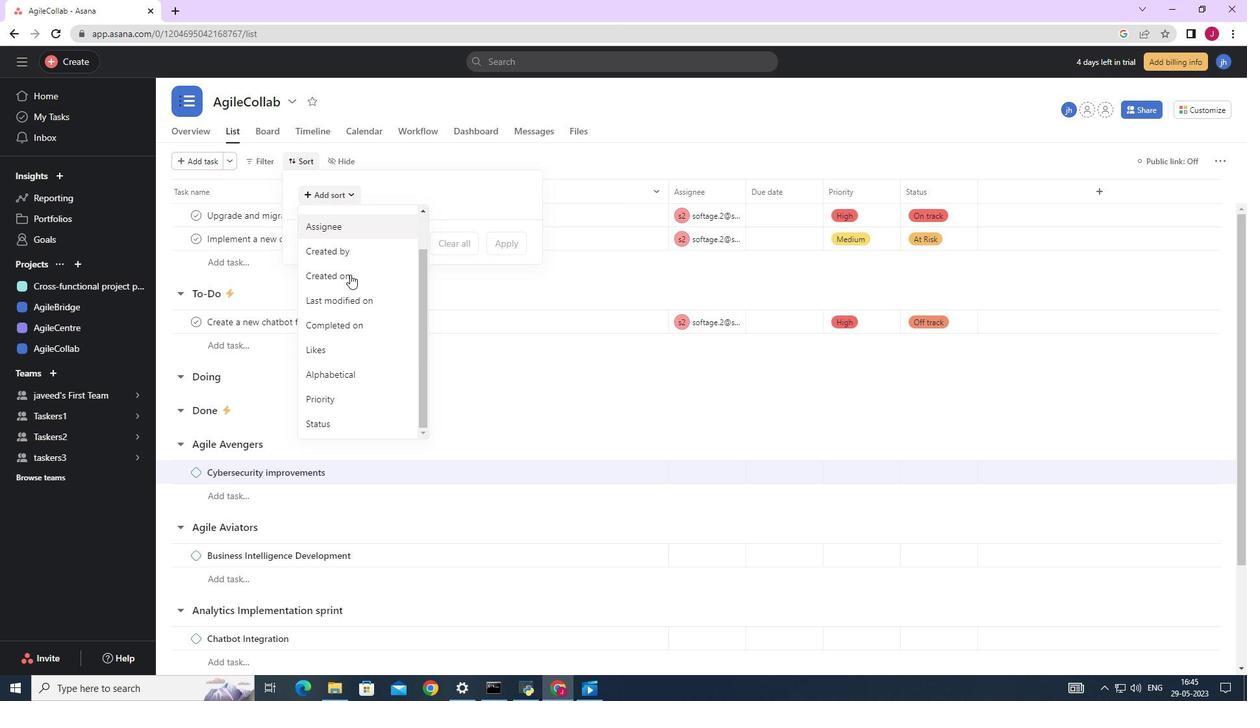 
Action: Mouse moved to (350, 275)
Screenshot: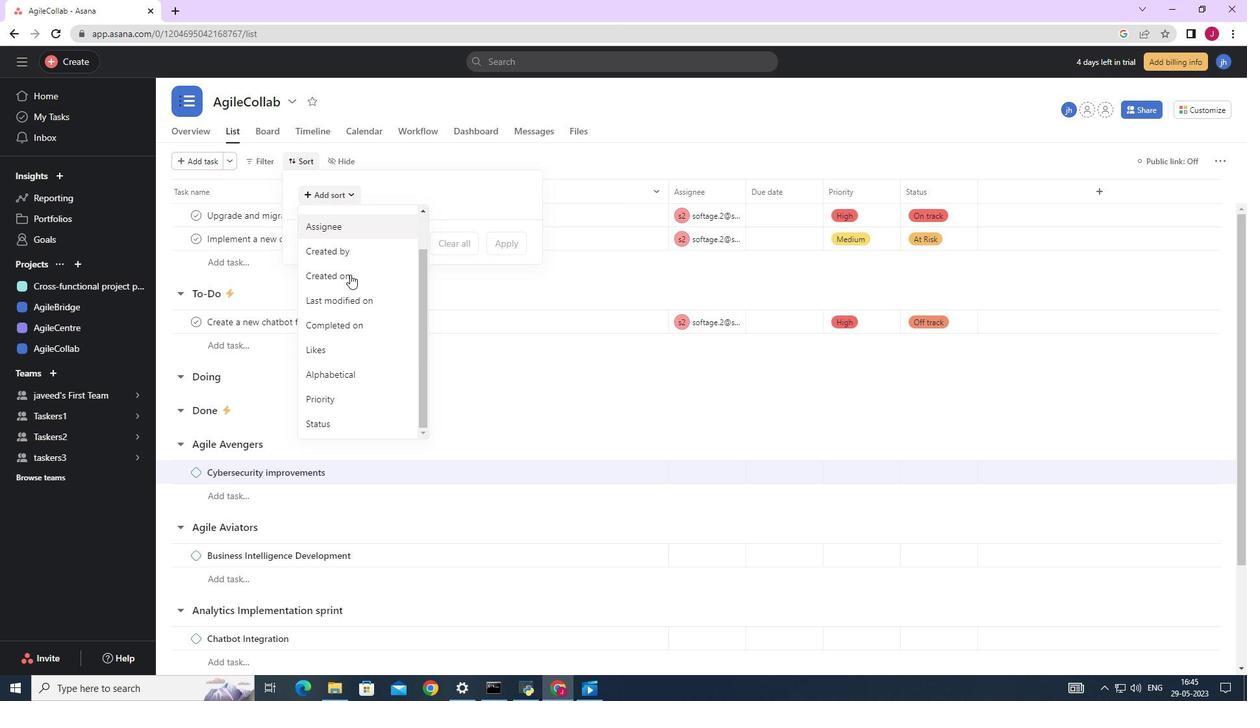 
Action: Mouse scrolled (350, 274) with delta (0, 0)
Screenshot: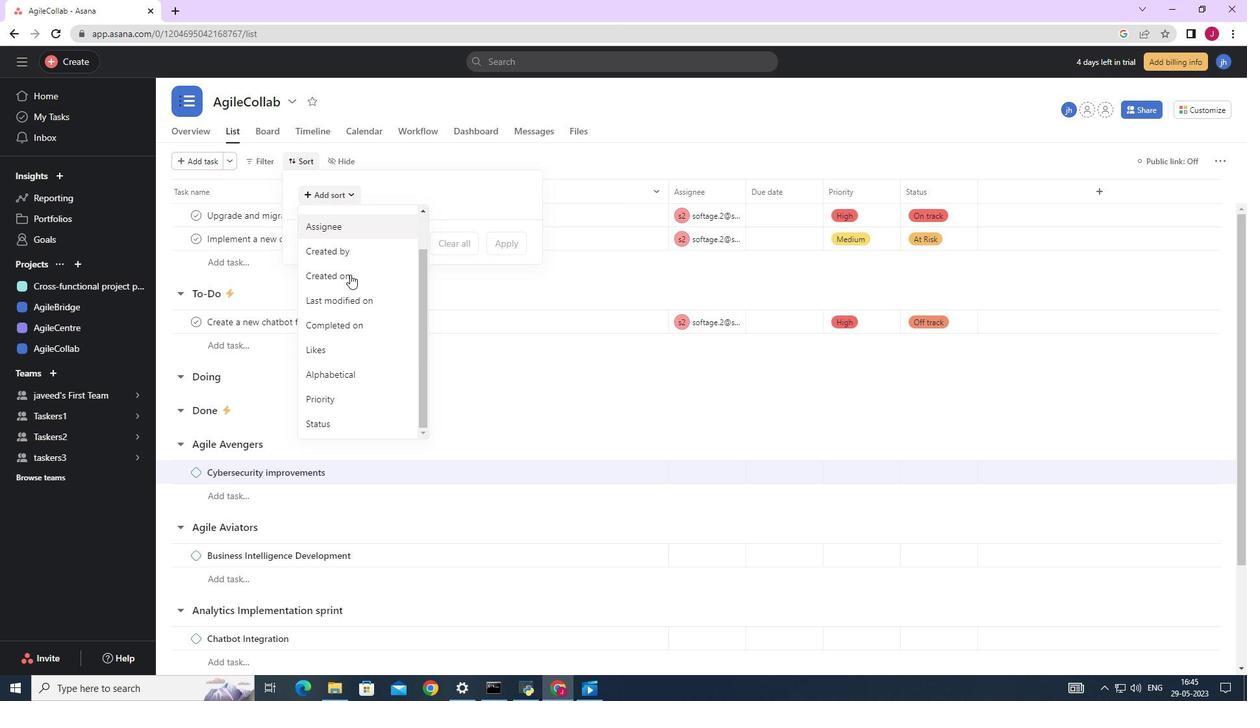 
Action: Mouse moved to (350, 277)
Screenshot: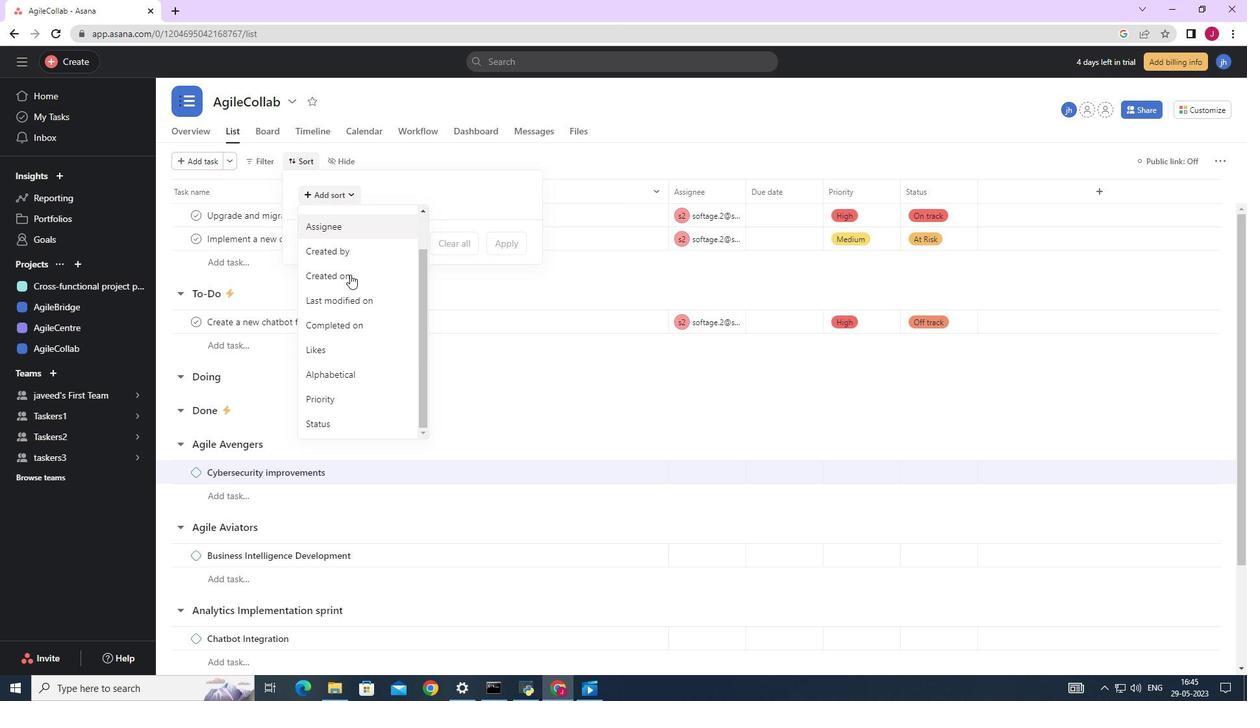 
Action: Mouse scrolled (350, 276) with delta (0, 0)
Screenshot: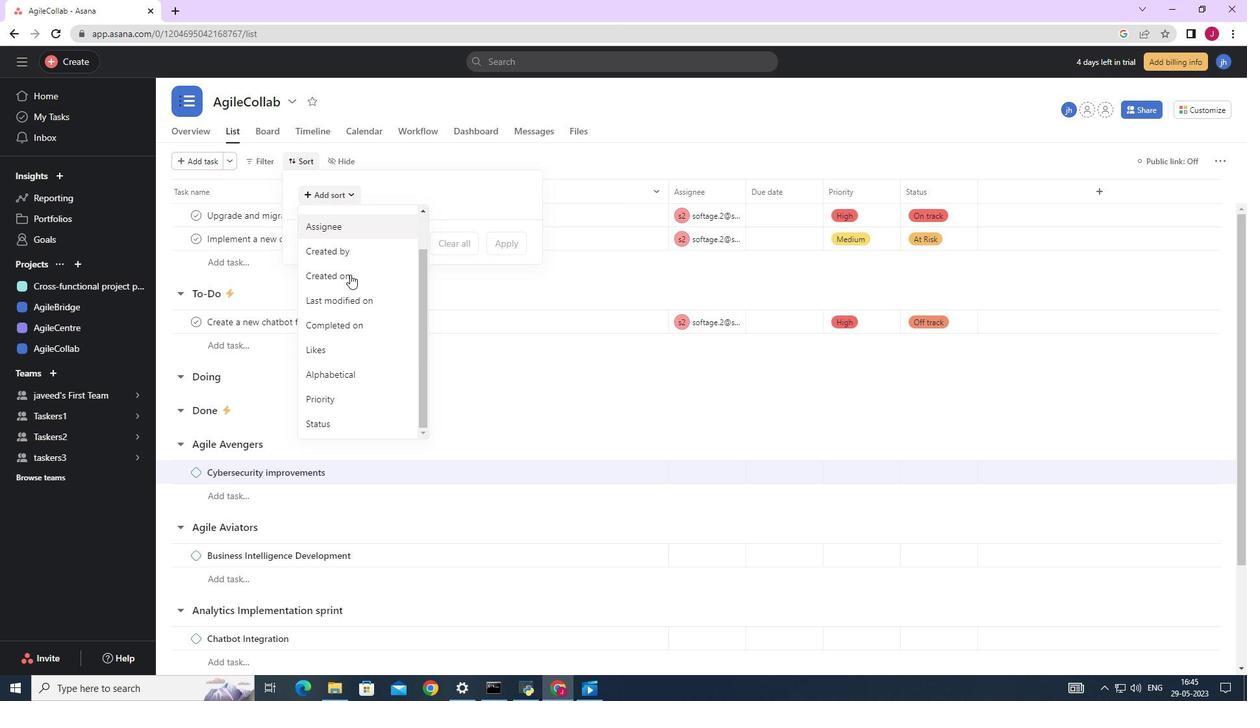 
Action: Mouse moved to (345, 313)
Screenshot: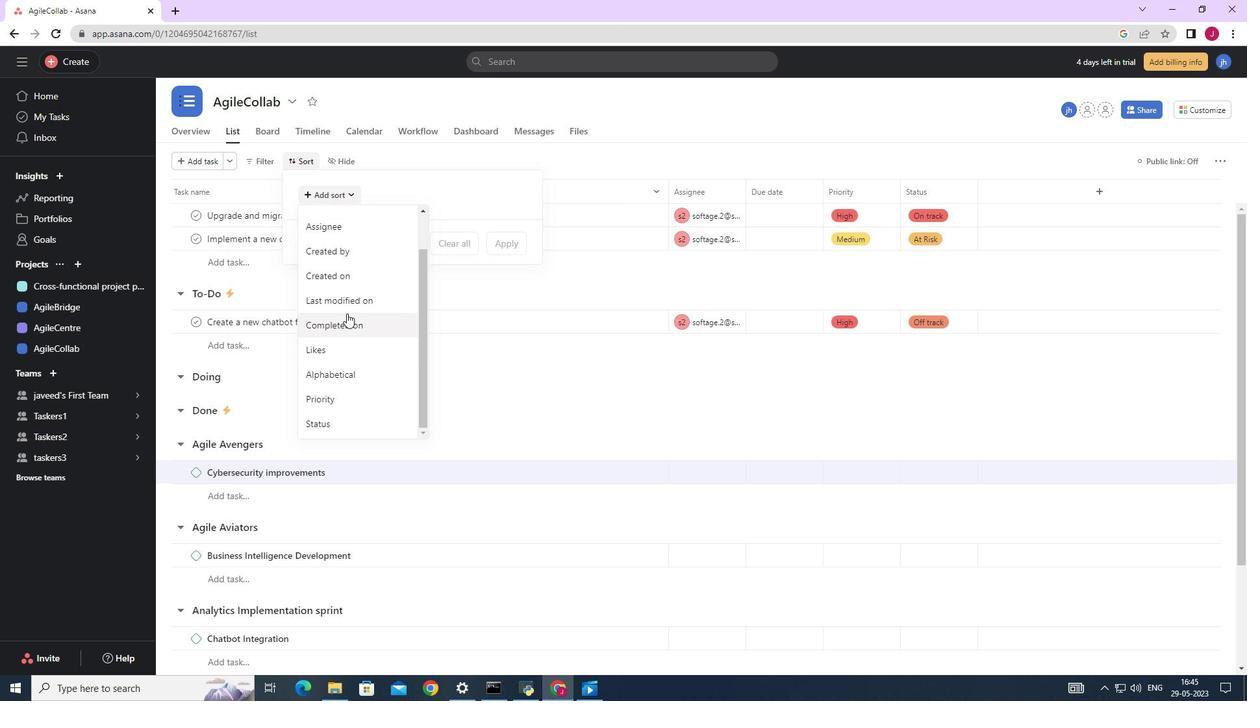 
Action: Mouse scrolled (345, 314) with delta (0, 0)
Screenshot: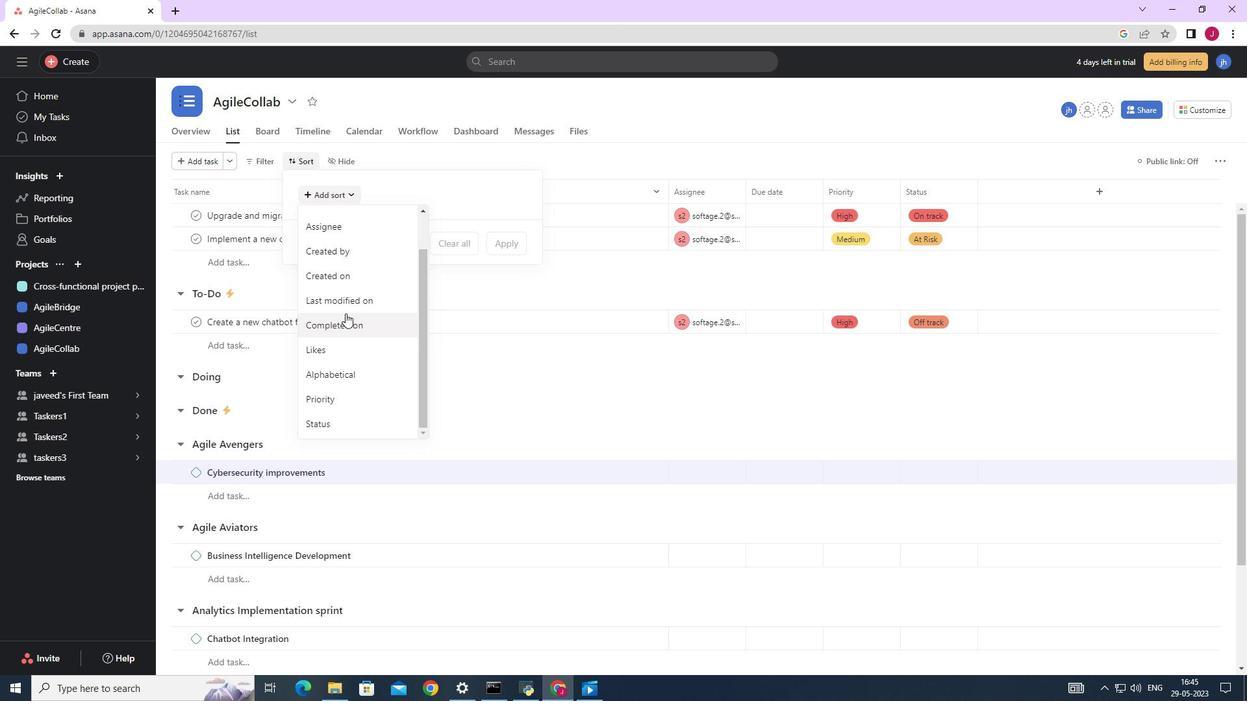 
Action: Mouse scrolled (345, 314) with delta (0, 0)
Screenshot: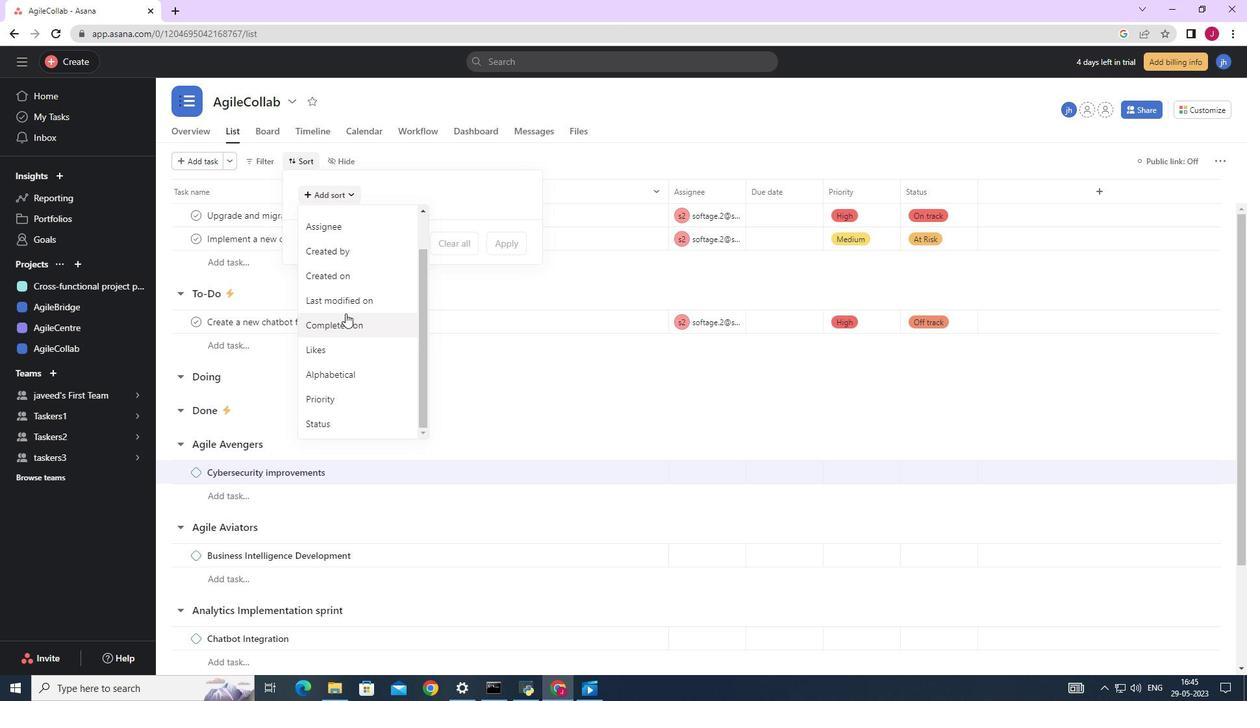 
Action: Mouse scrolled (345, 314) with delta (0, 0)
Screenshot: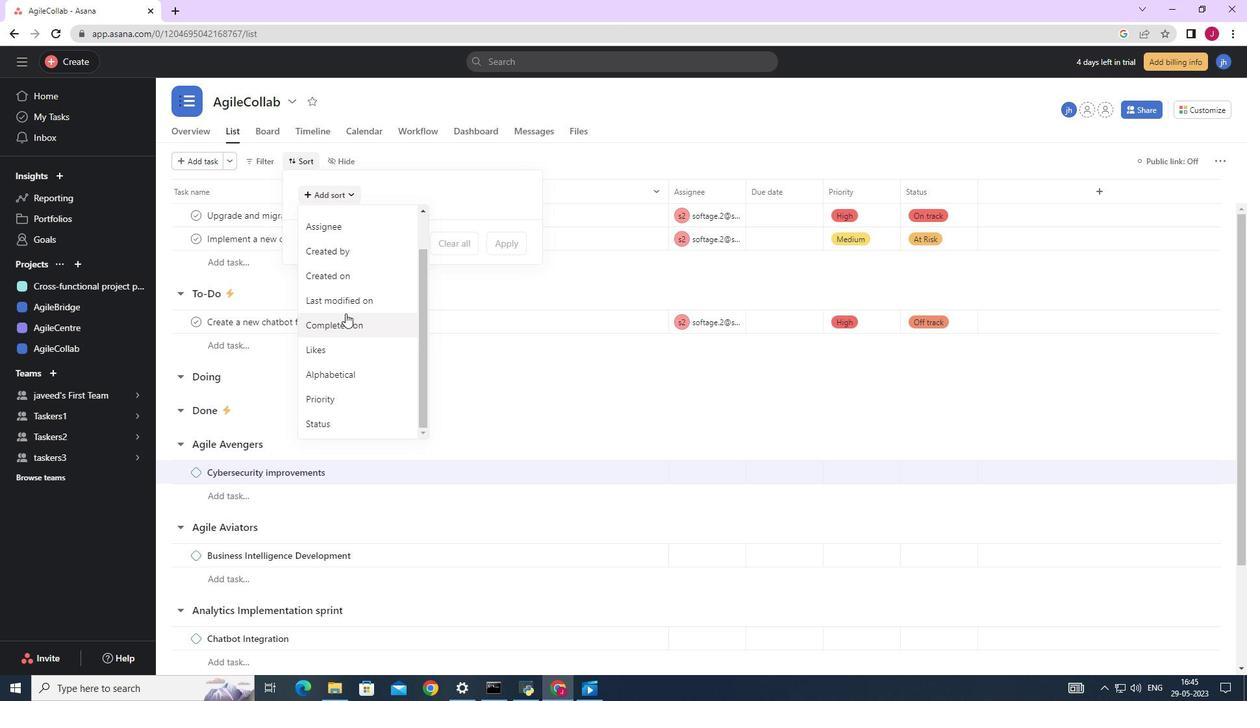 
Action: Mouse scrolled (345, 314) with delta (0, 0)
Screenshot: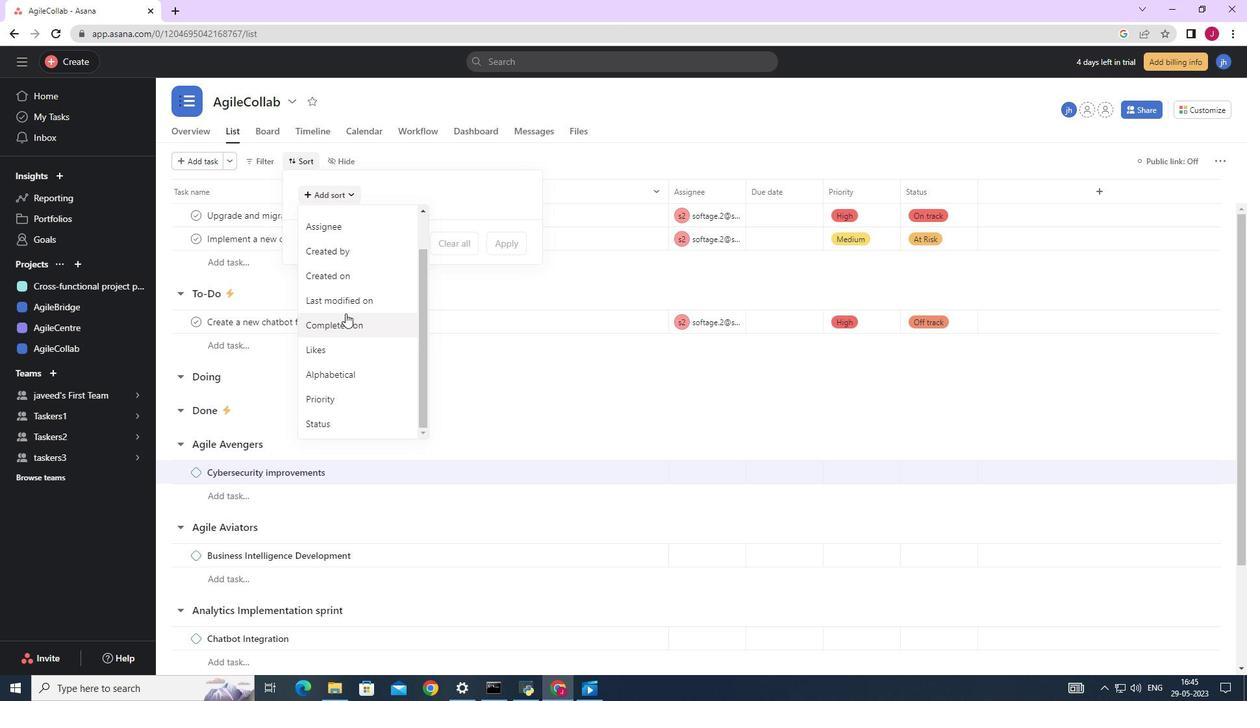 
Action: Mouse moved to (349, 265)
Screenshot: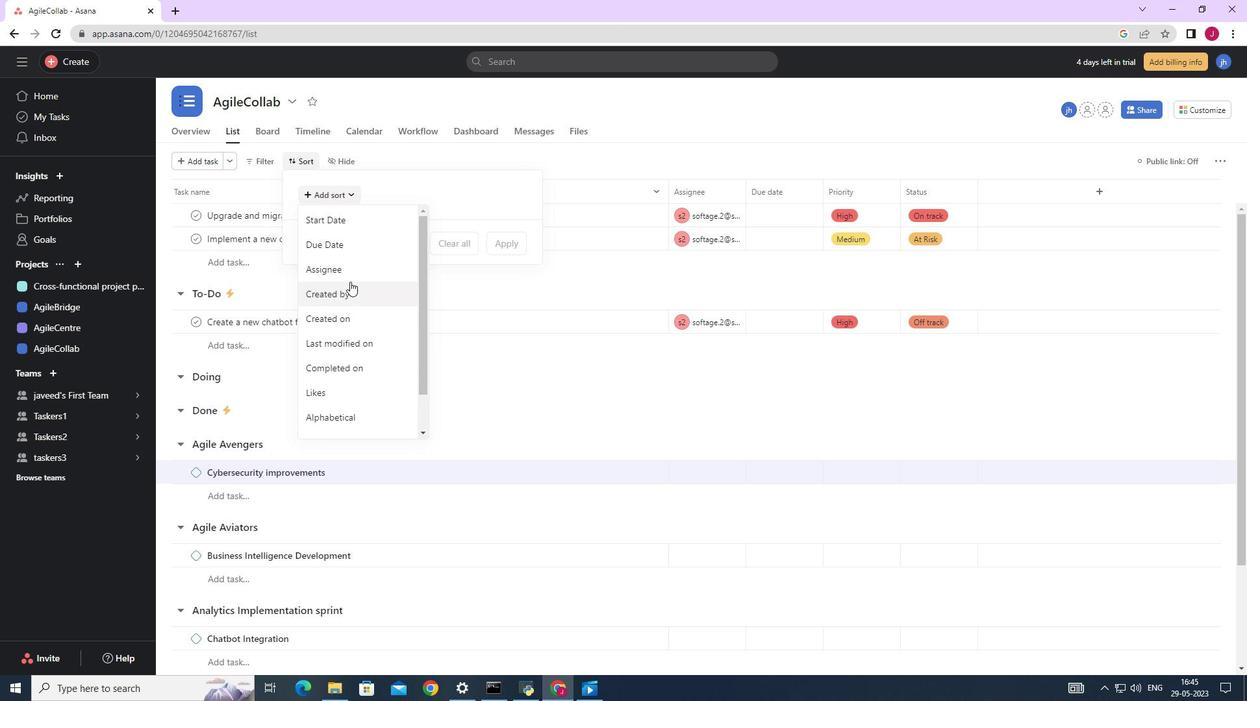 
Action: Mouse pressed left at (349, 265)
Screenshot: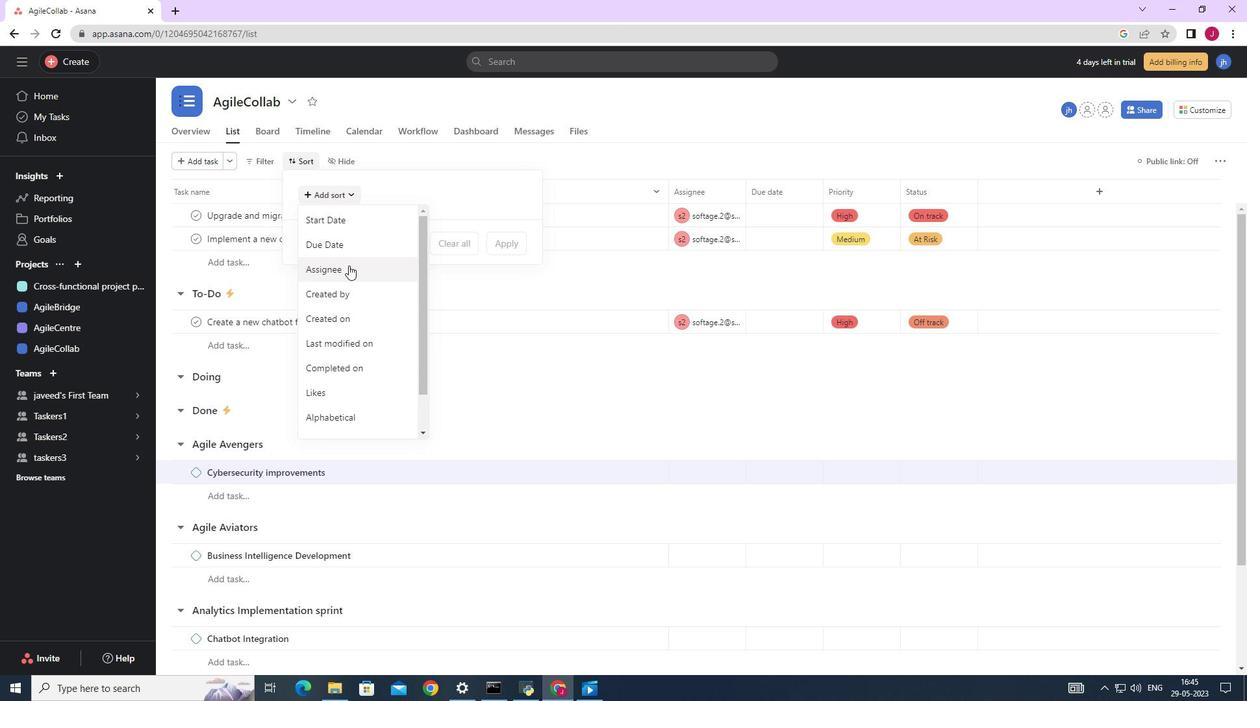 
Action: Mouse moved to (350, 251)
Screenshot: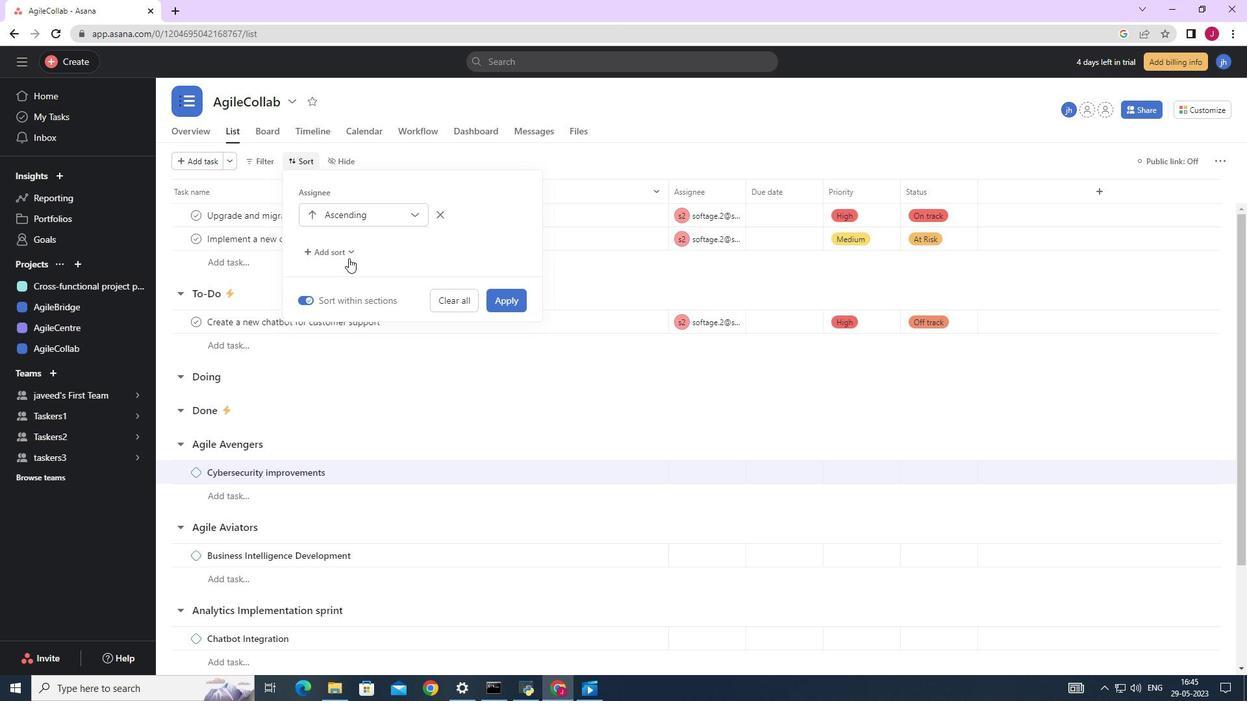 
Action: Mouse pressed left at (350, 251)
Screenshot: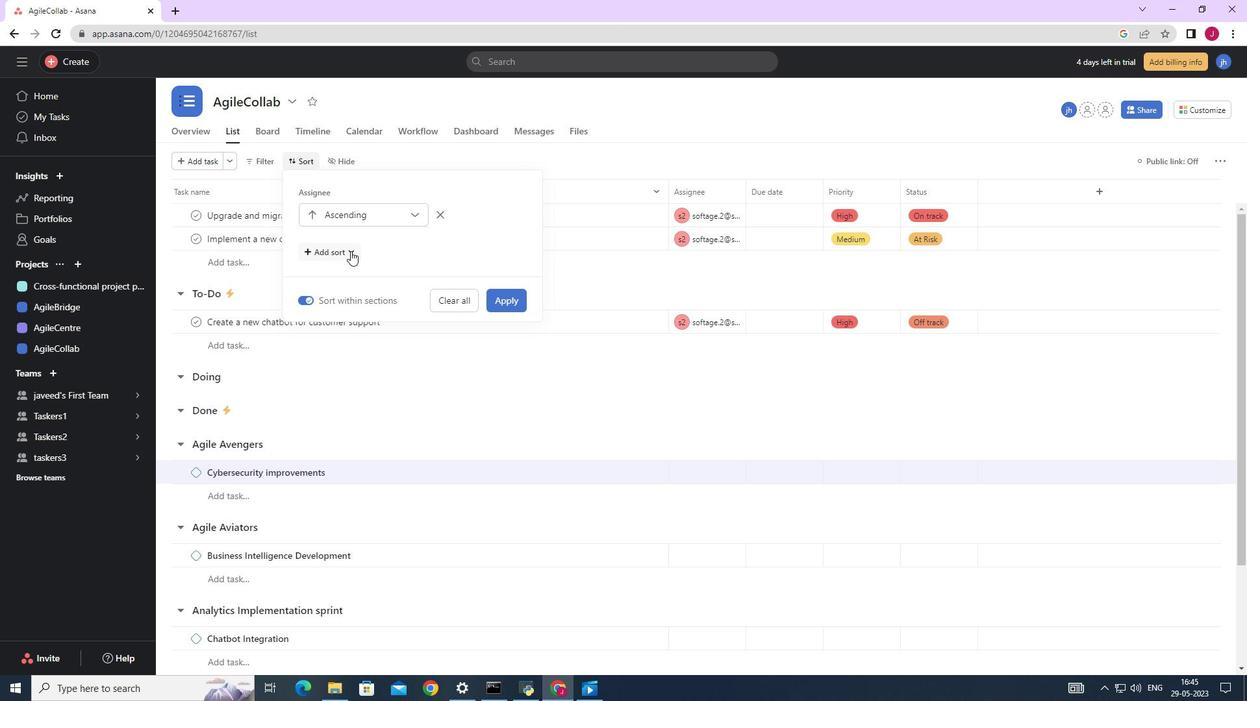 
Action: Mouse moved to (350, 307)
Screenshot: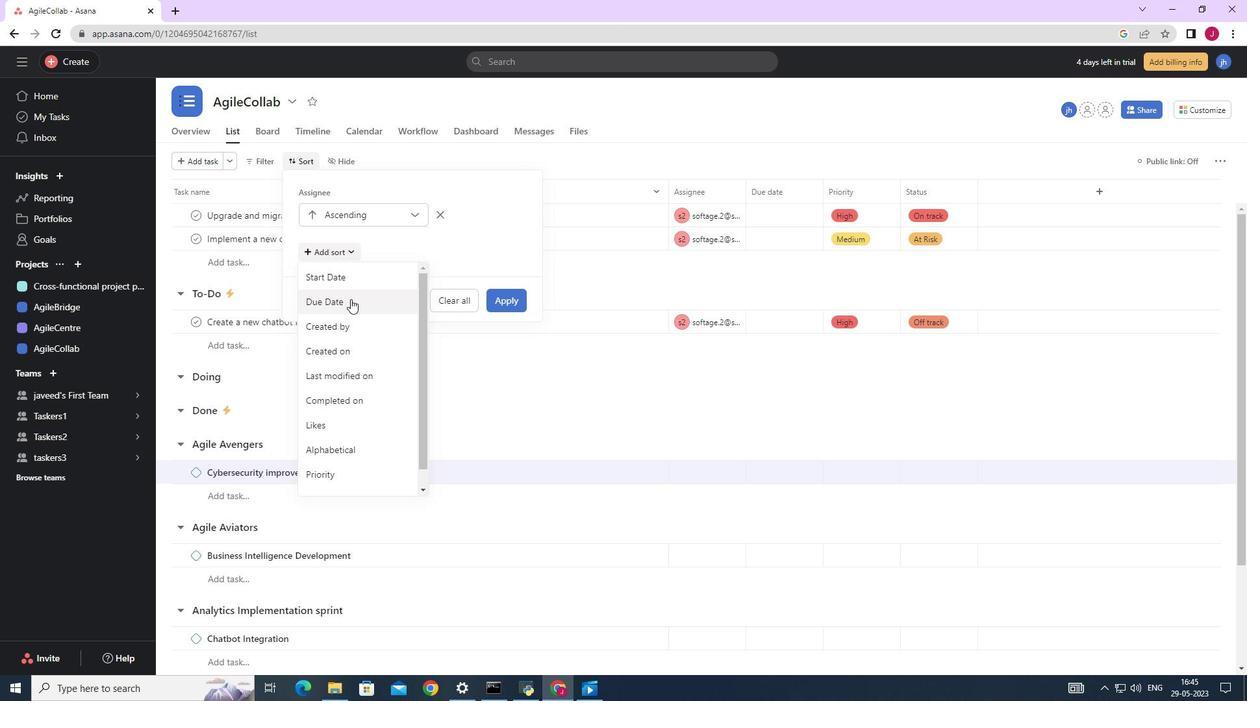 
Action: Mouse scrolled (350, 306) with delta (0, 0)
Screenshot: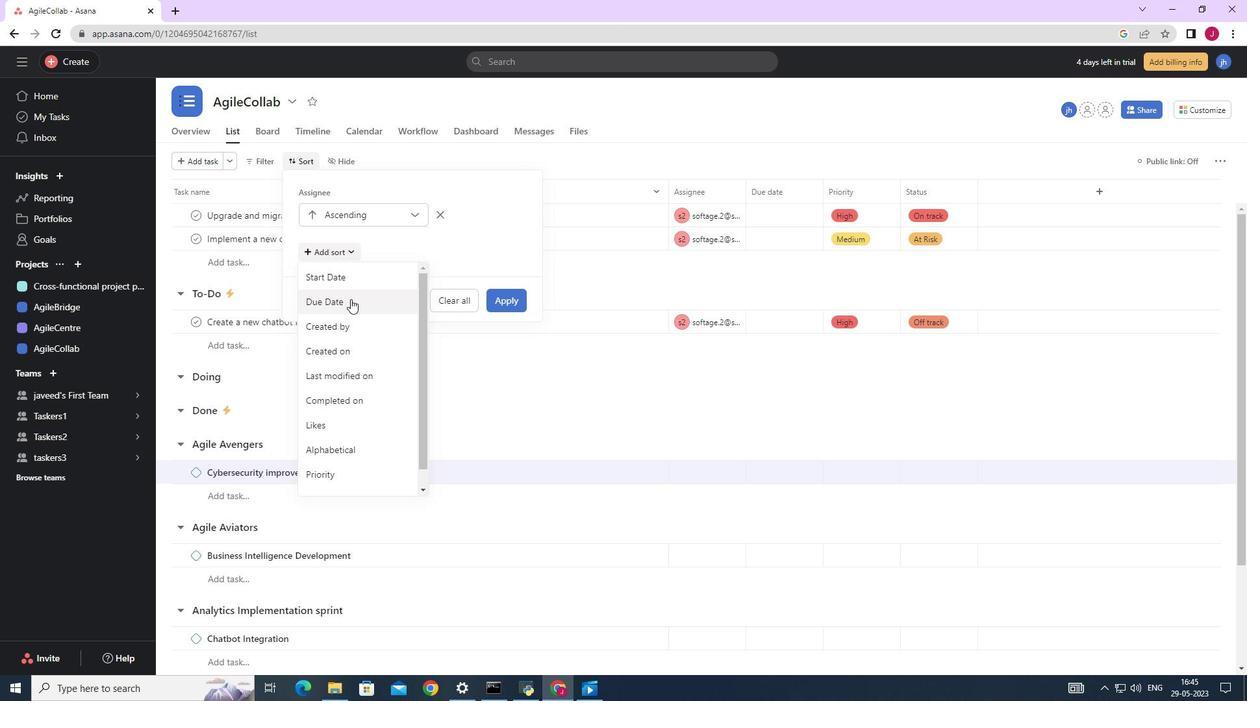 
Action: Mouse moved to (350, 308)
Screenshot: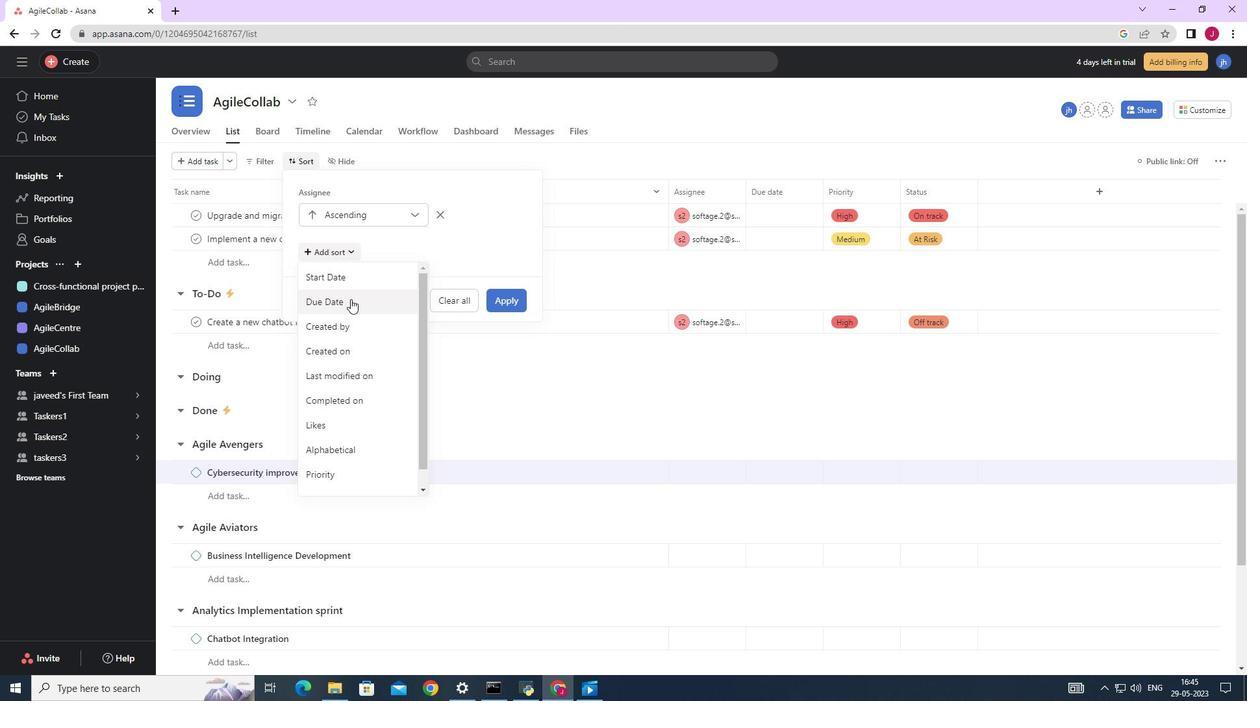 
Action: Mouse scrolled (350, 307) with delta (0, 0)
Screenshot: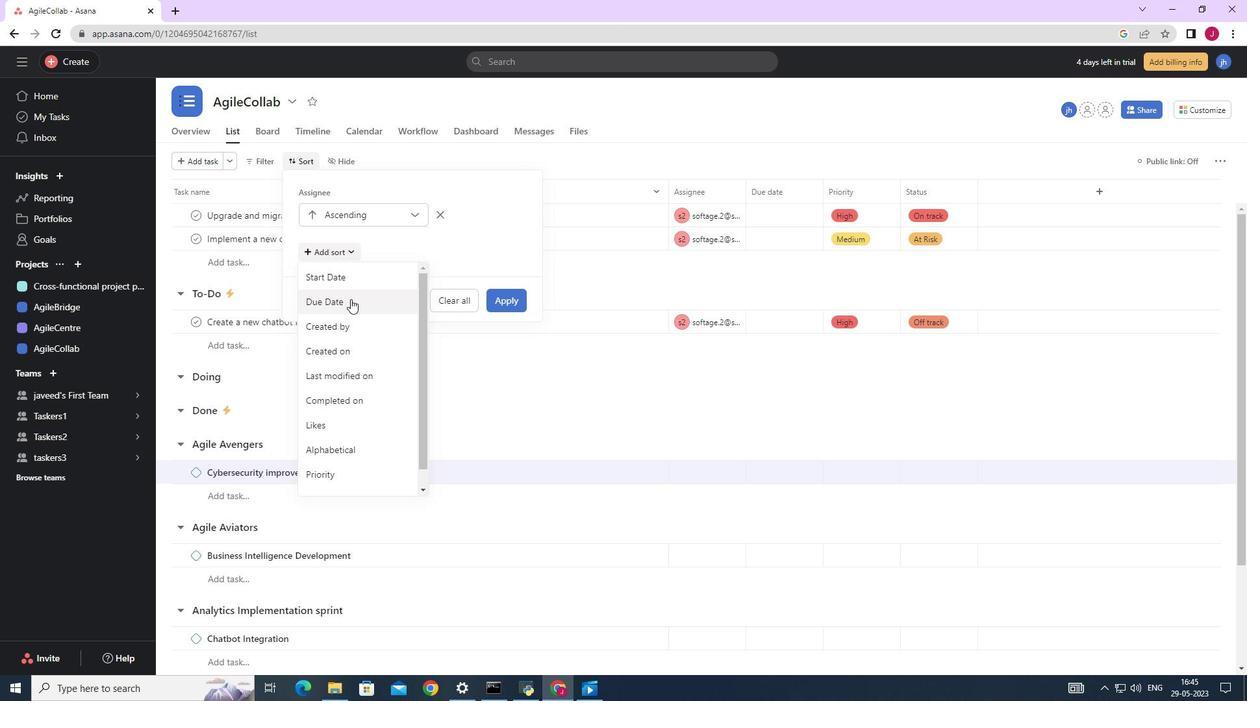
Action: Mouse scrolled (350, 307) with delta (0, 0)
Screenshot: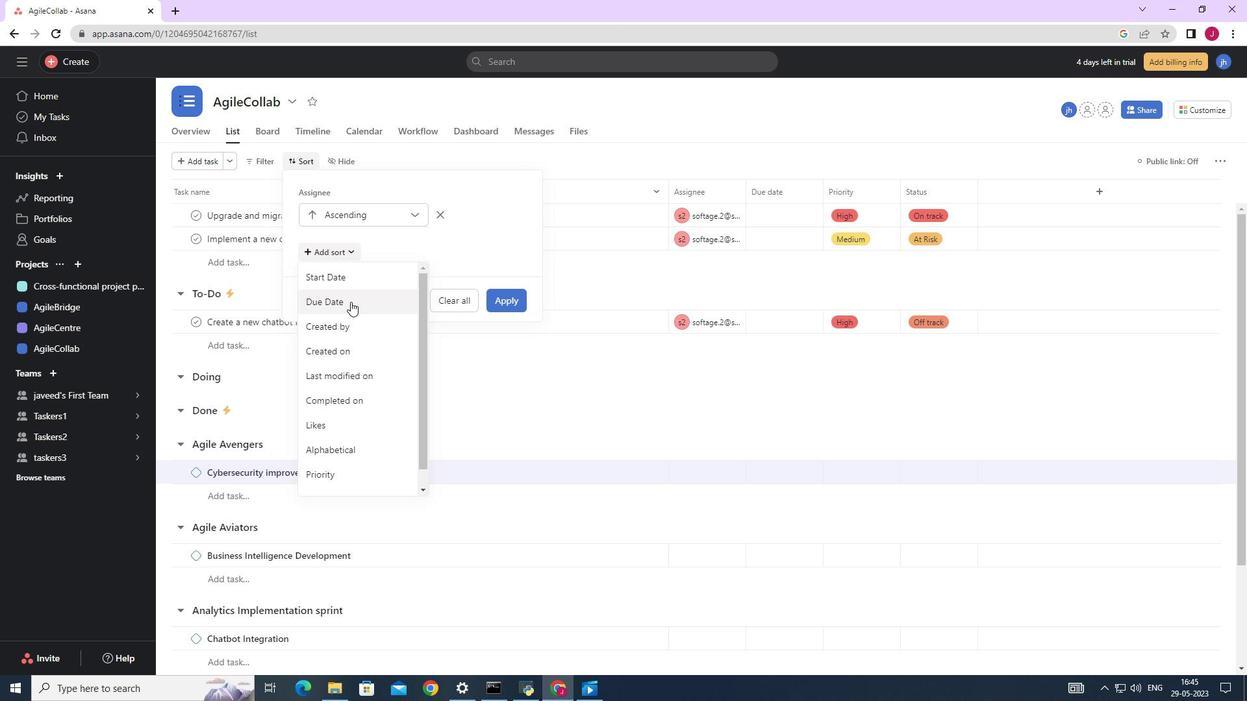 
Action: Mouse scrolled (350, 307) with delta (0, 0)
Screenshot: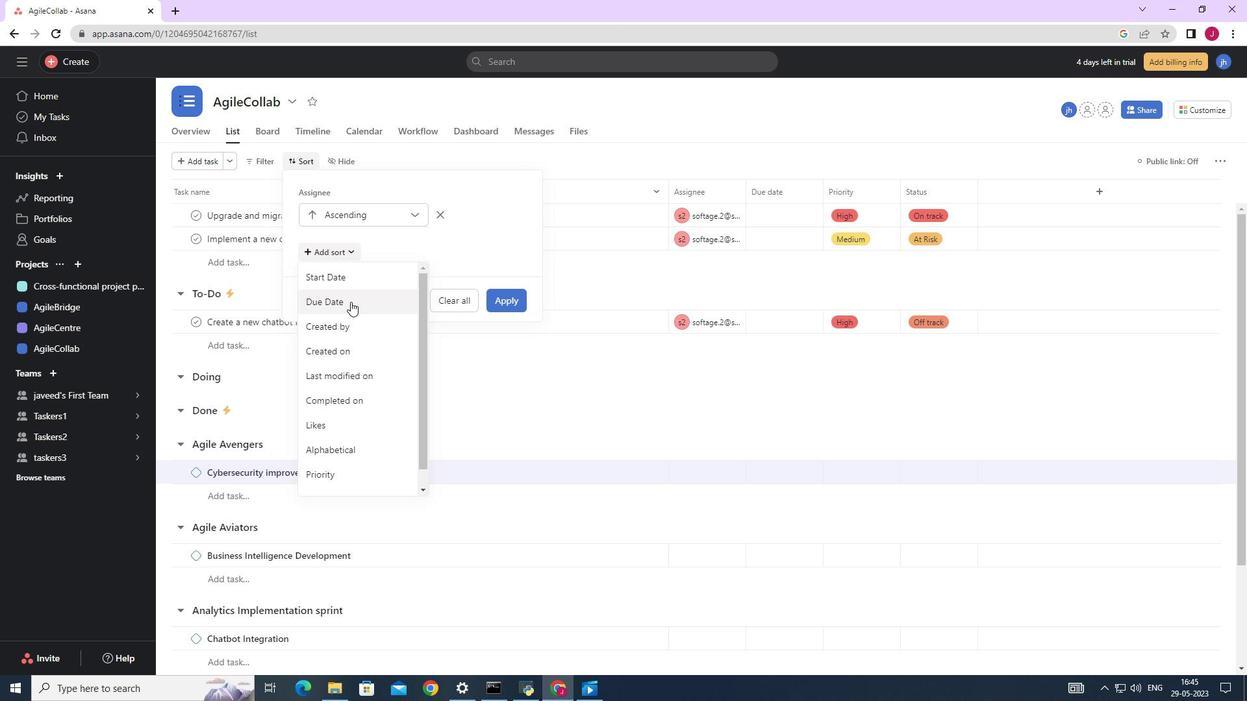 
Action: Mouse moved to (350, 308)
Screenshot: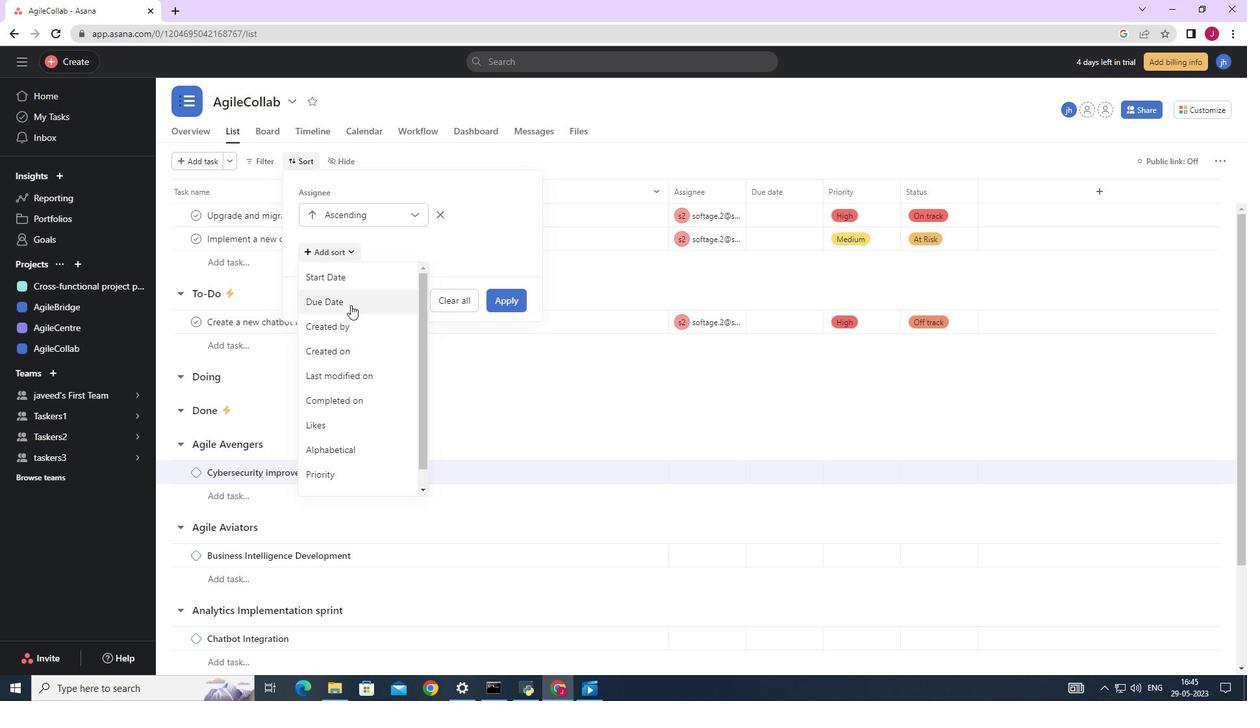 
Action: Mouse scrolled (350, 308) with delta (0, 0)
Screenshot: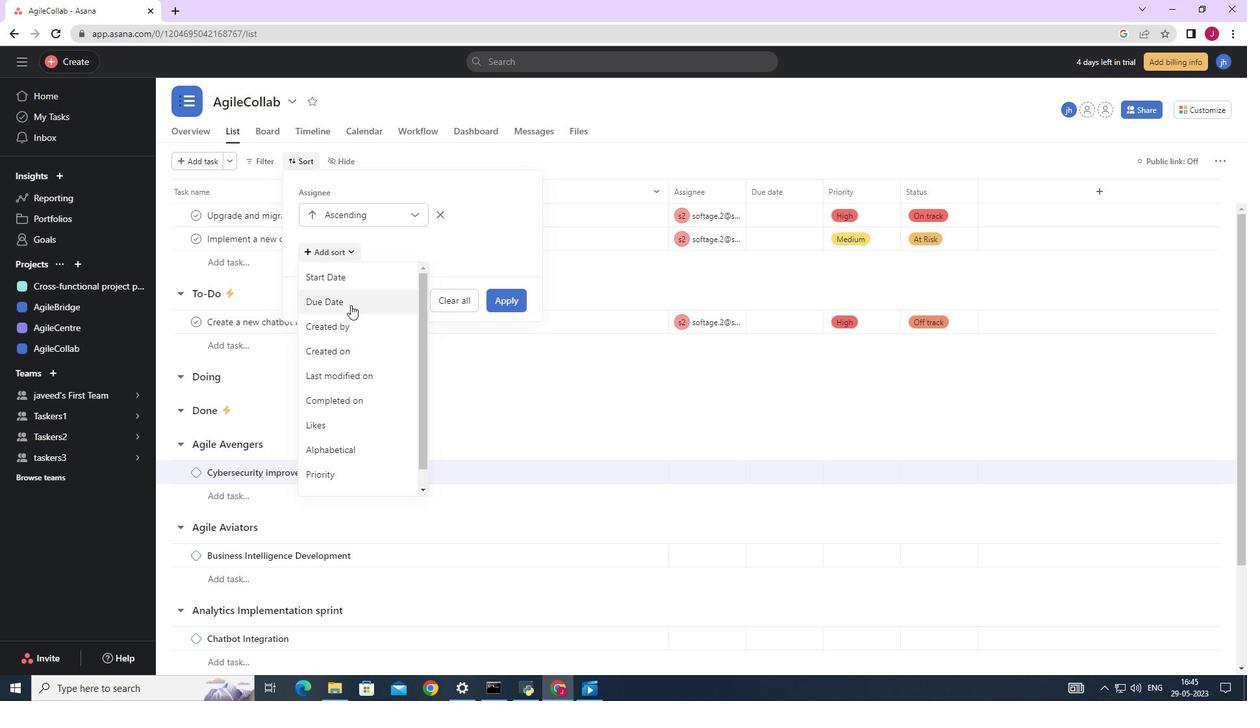 
Action: Mouse moved to (351, 309)
Screenshot: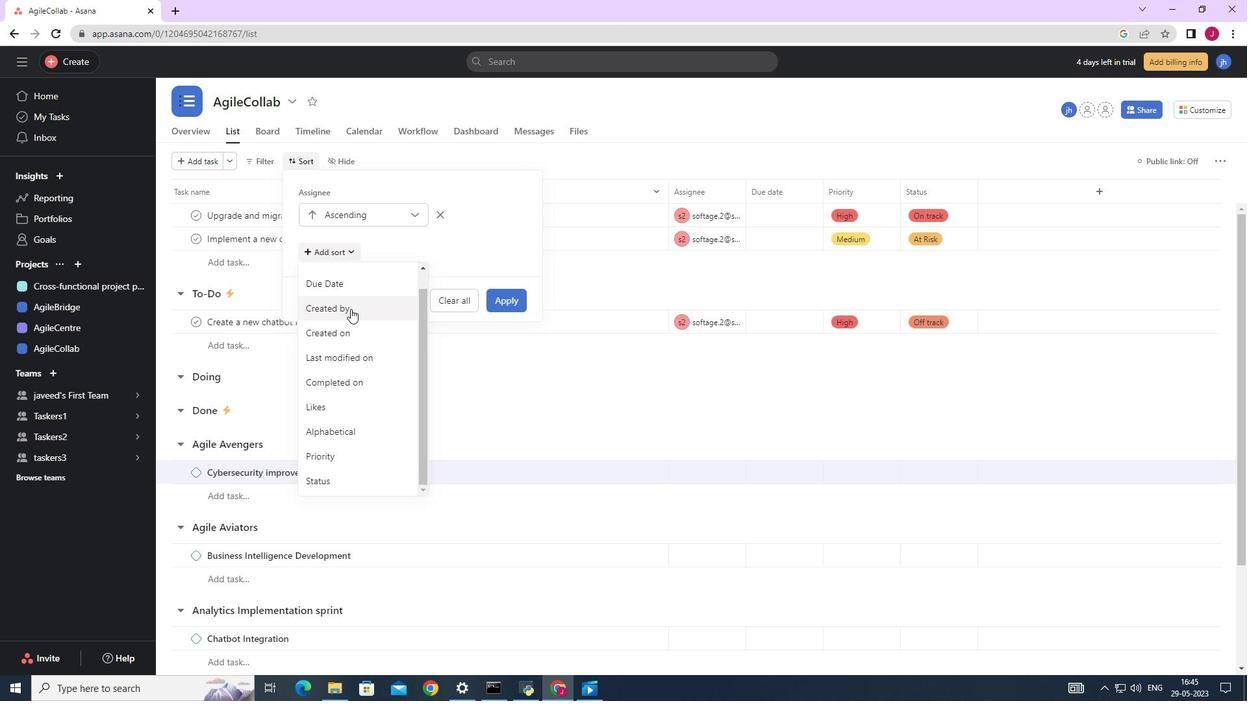 
Action: Mouse scrolled (351, 310) with delta (0, 0)
Screenshot: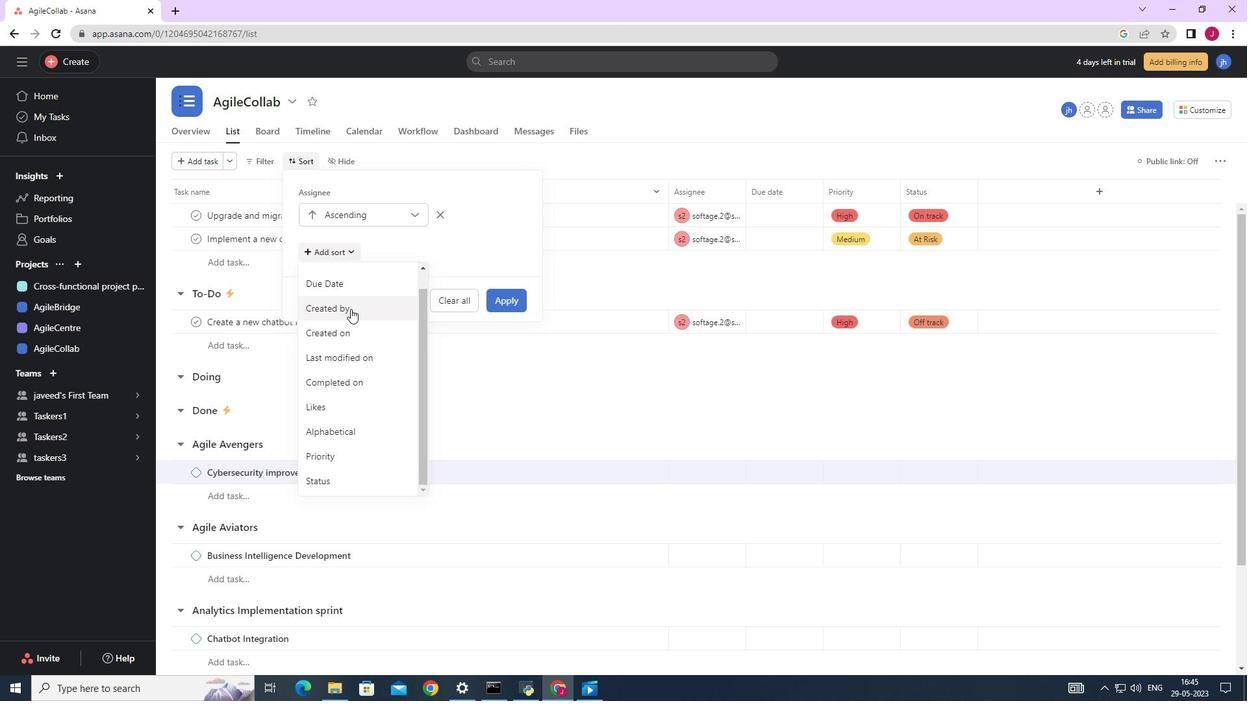 
Action: Mouse moved to (352, 309)
Screenshot: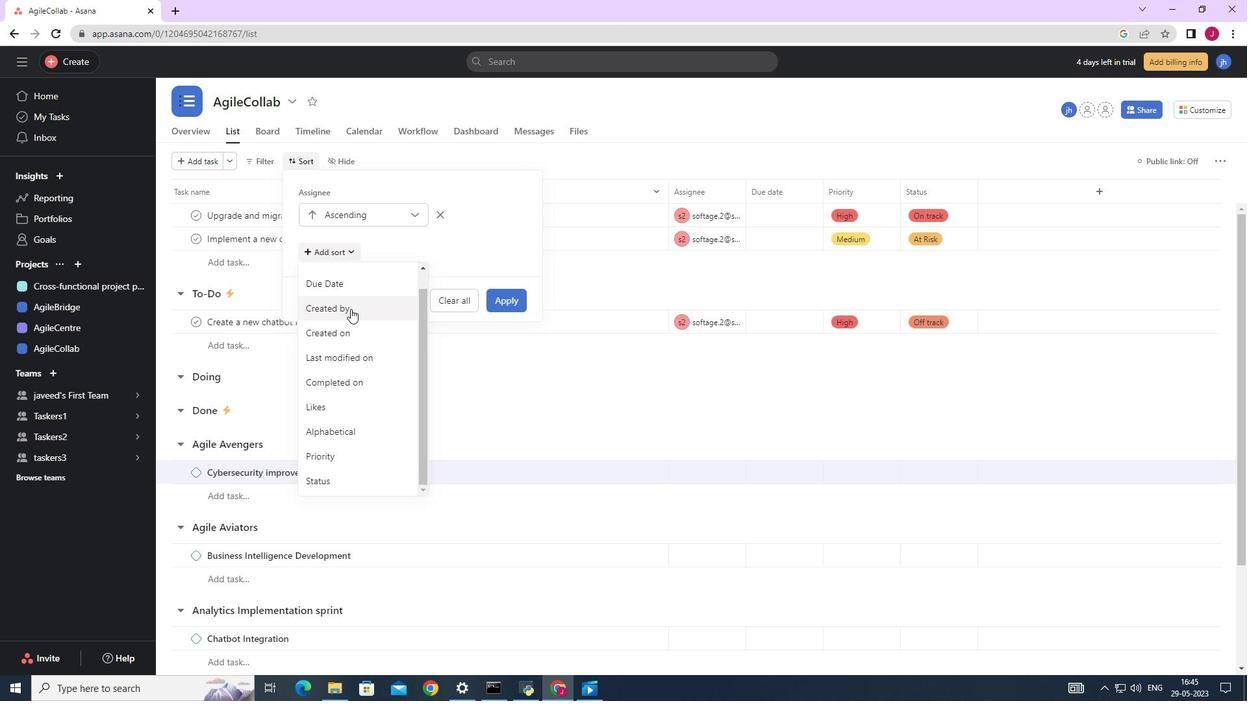 
Action: Mouse scrolled (352, 310) with delta (0, 0)
Screenshot: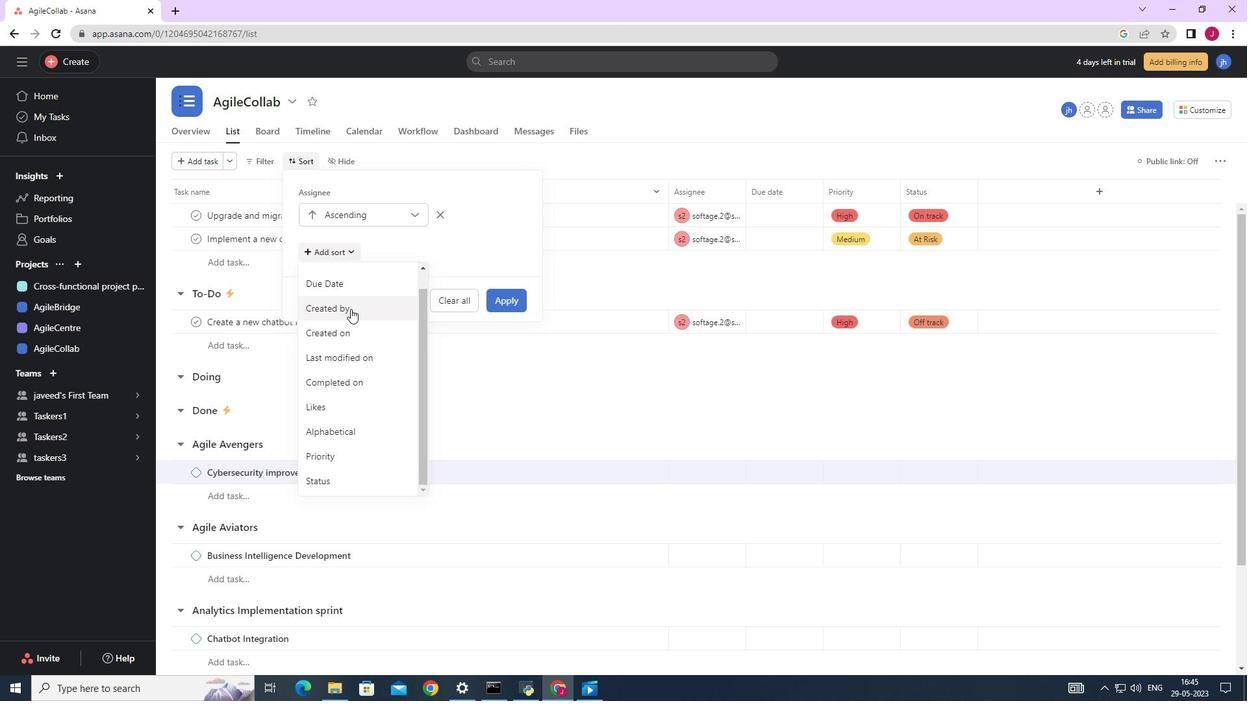 
Action: Mouse scrolled (352, 310) with delta (0, 0)
Screenshot: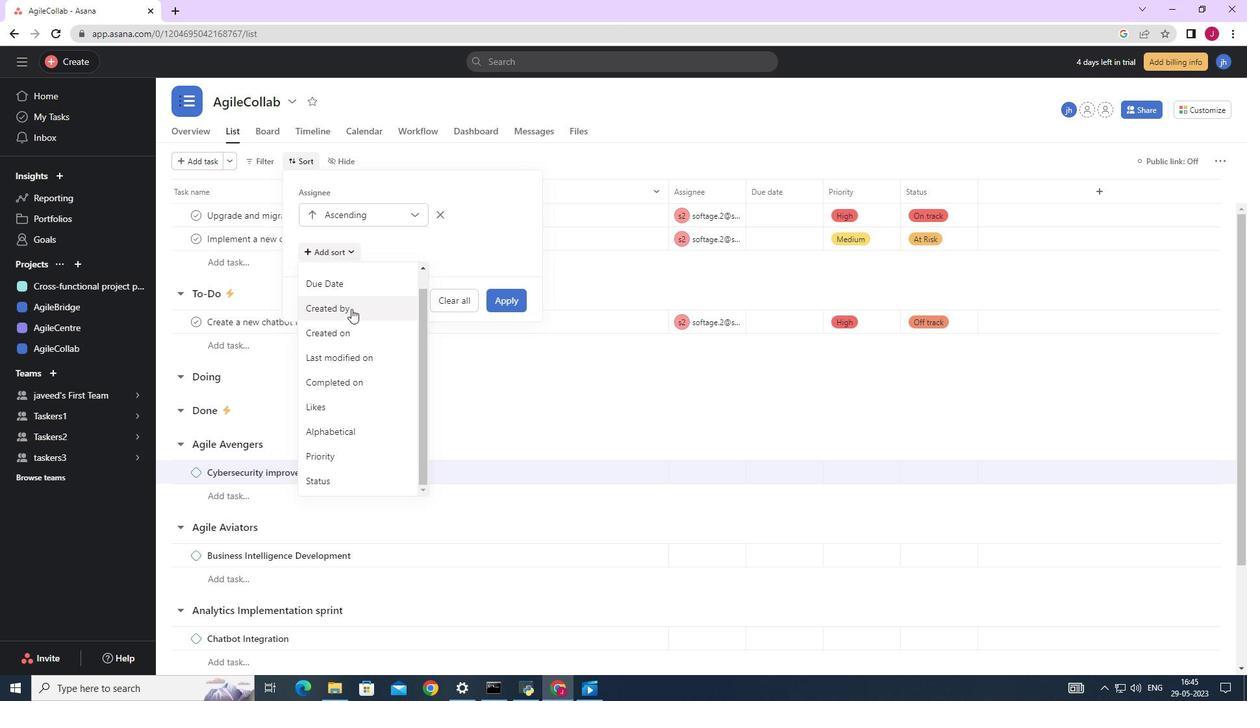 
Action: Mouse moved to (352, 307)
Screenshot: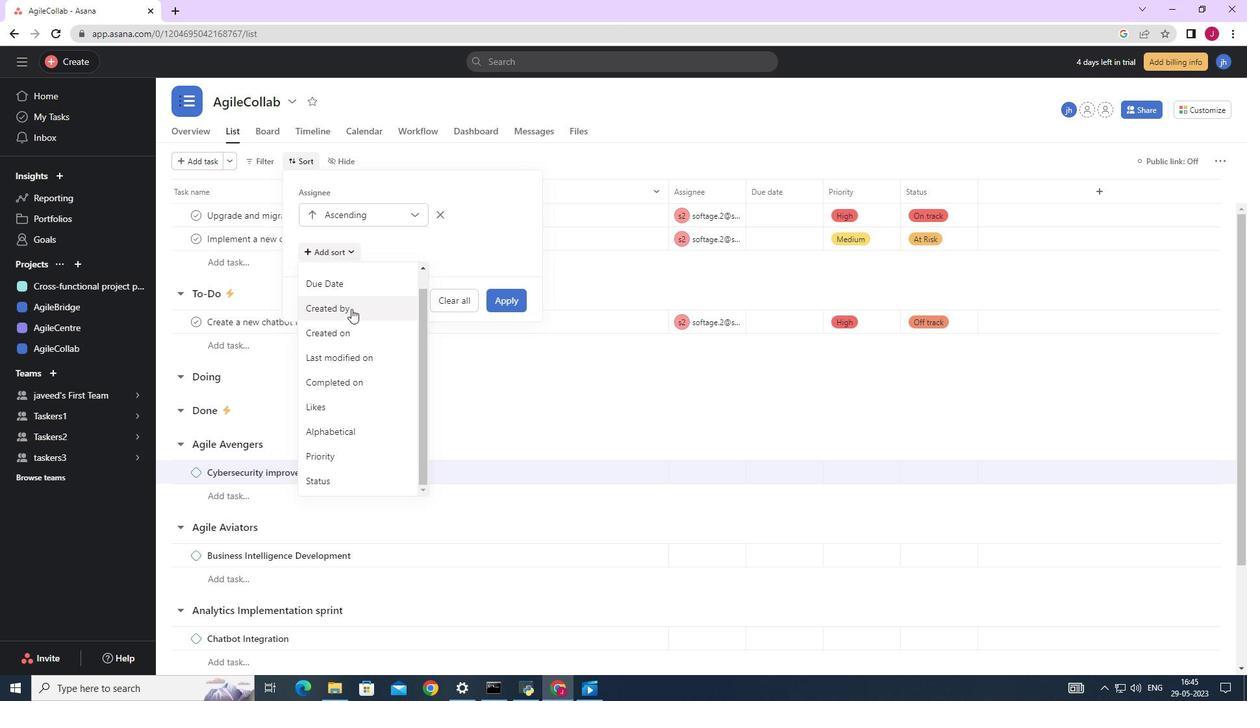 
Action: Mouse scrolled (352, 308) with delta (0, 0)
Screenshot: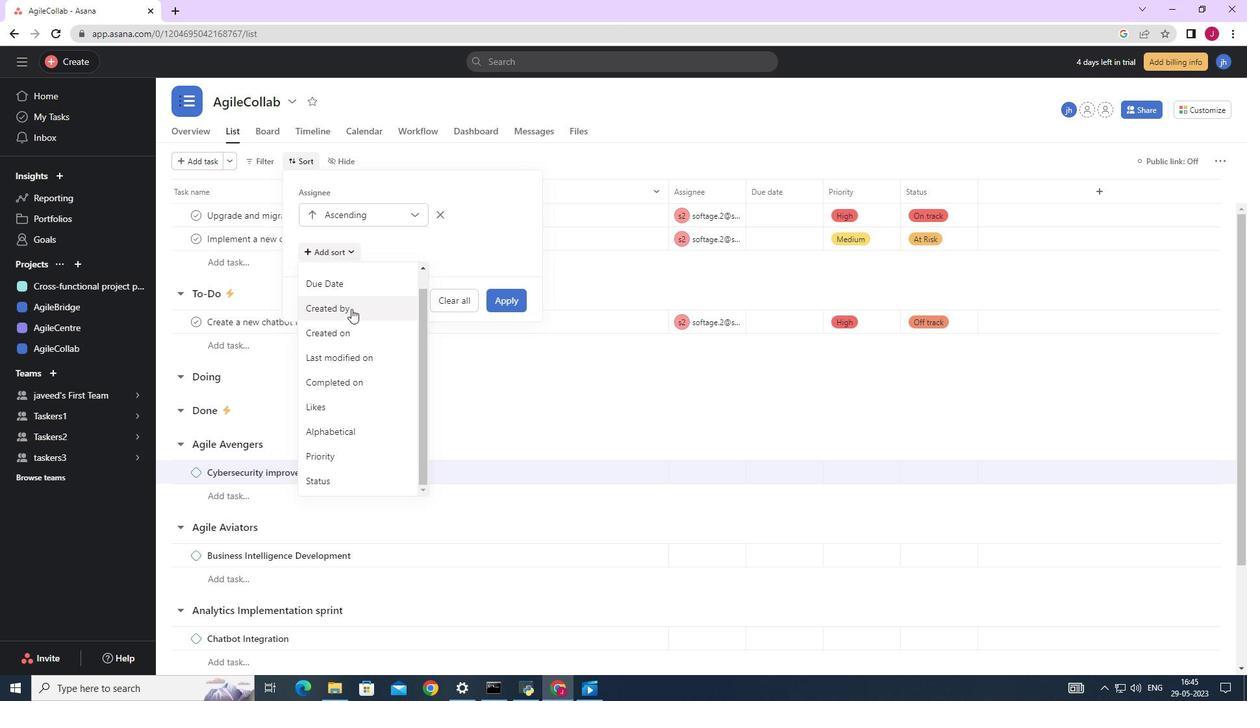 
Action: Mouse moved to (409, 211)
Screenshot: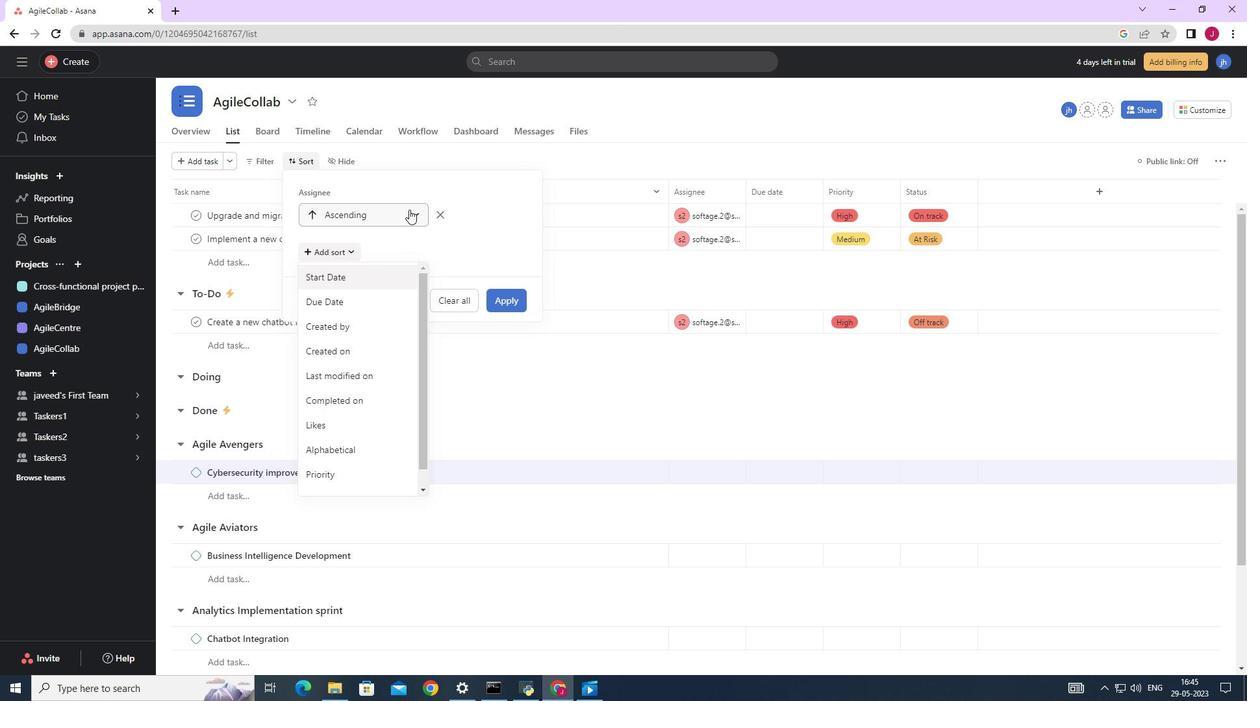
Action: Mouse pressed left at (409, 211)
Screenshot: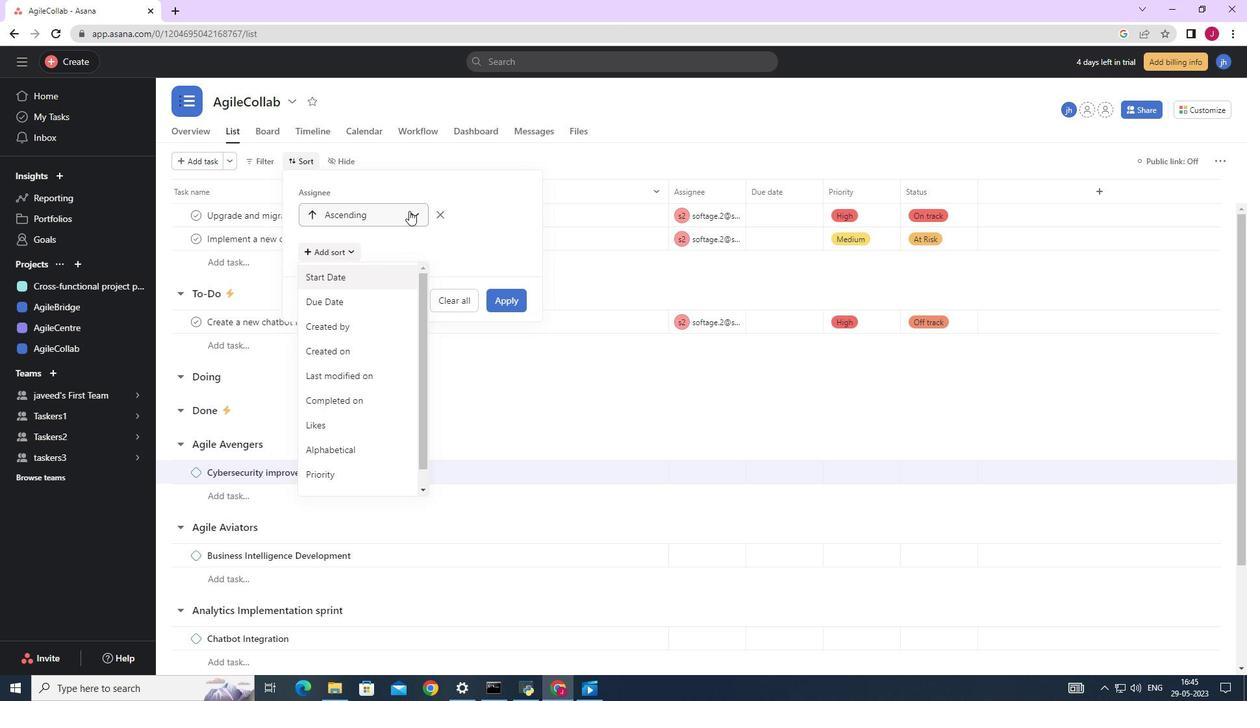 
Action: Mouse moved to (326, 243)
Screenshot: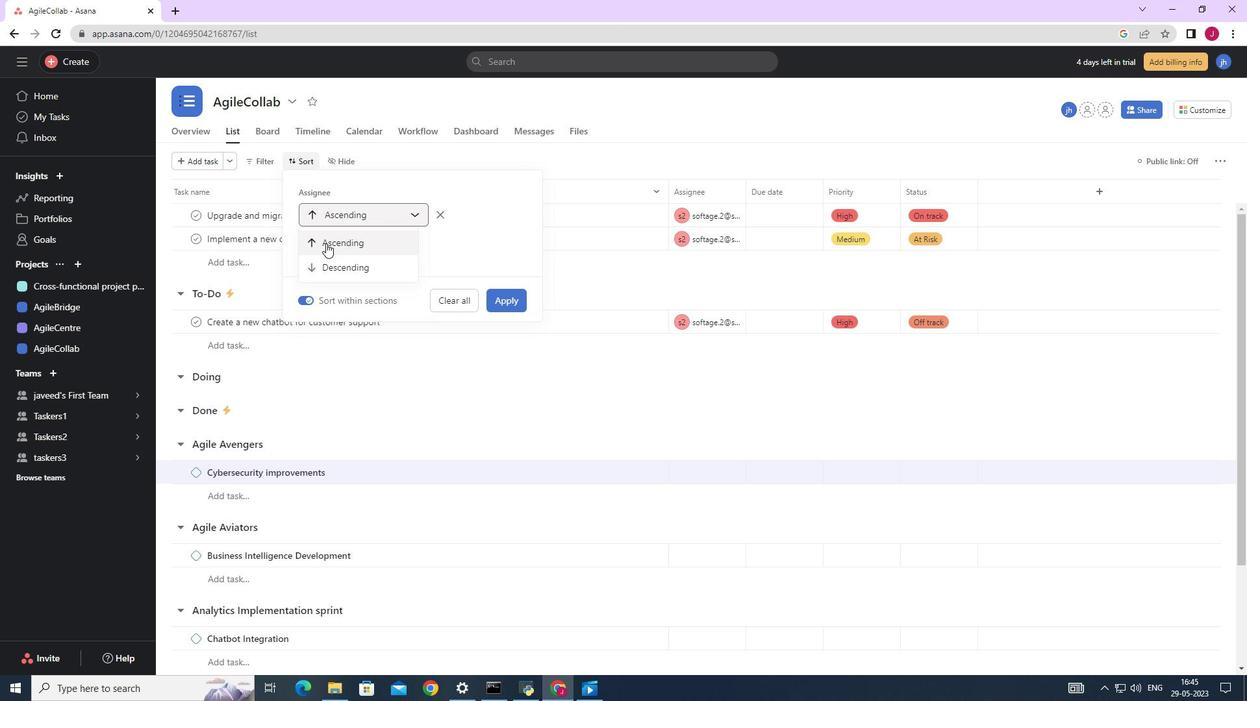 
Action: Mouse pressed left at (326, 243)
Screenshot: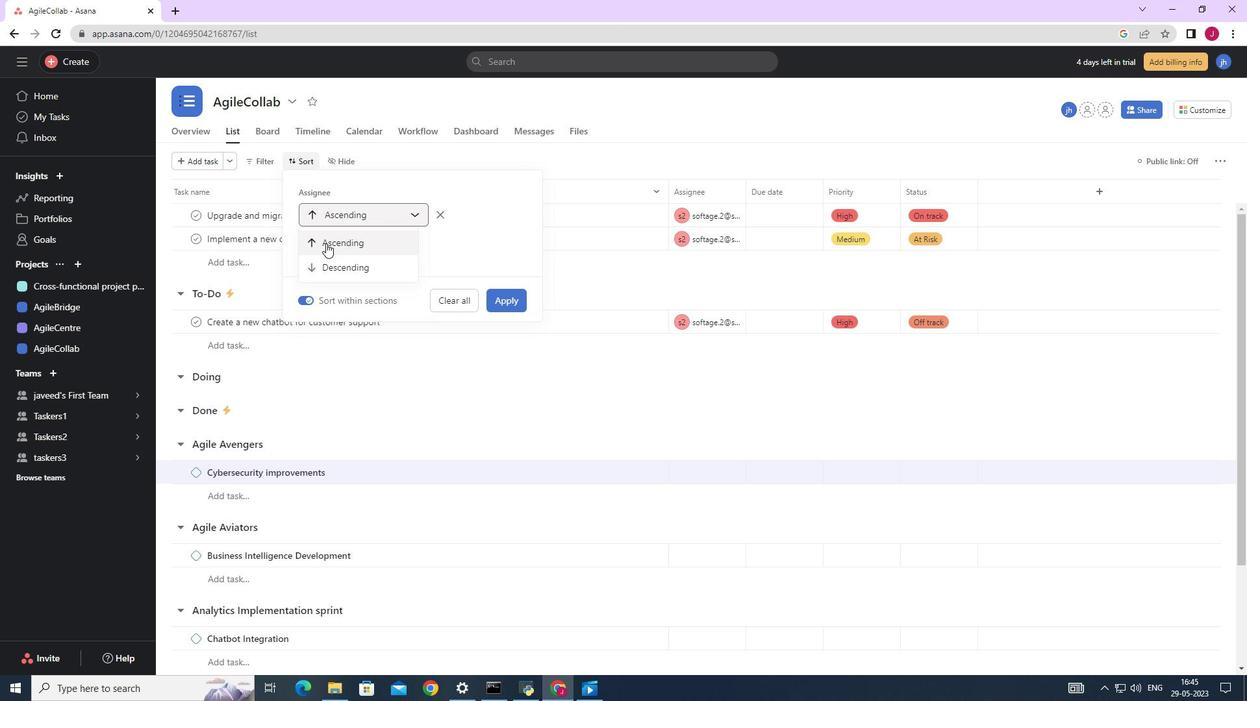 
Action: Mouse moved to (510, 299)
Screenshot: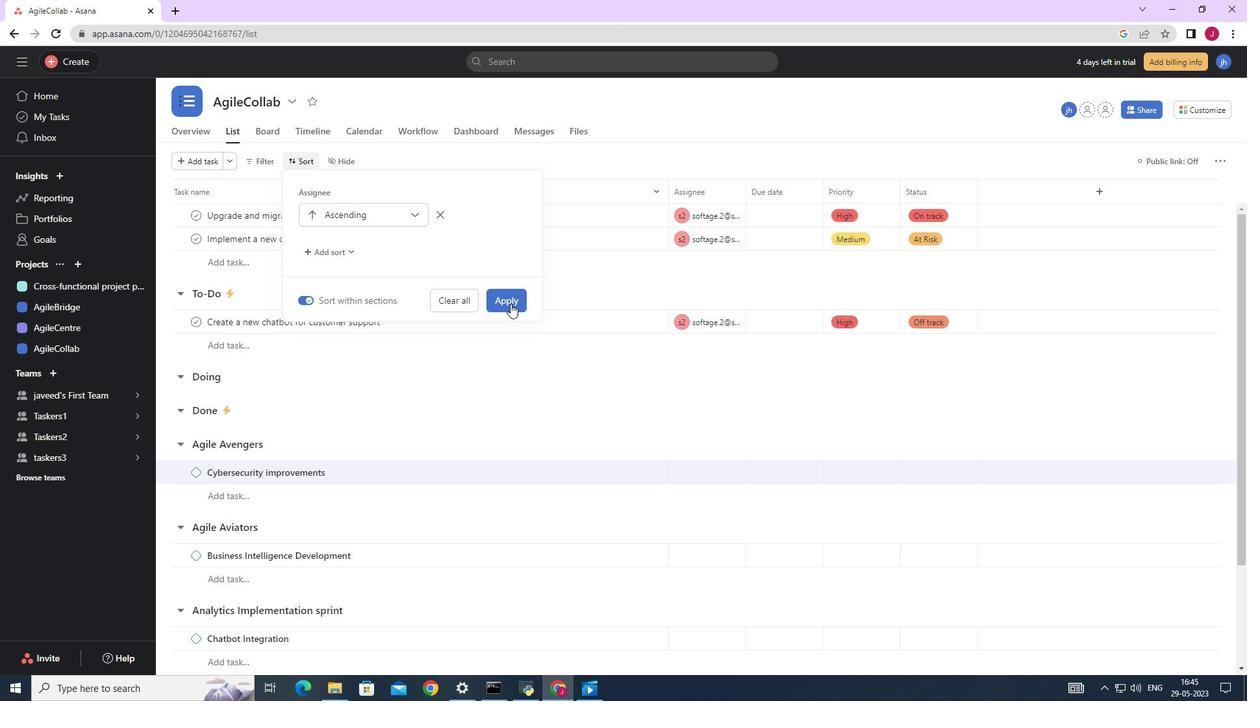 
Action: Mouse pressed left at (510, 299)
Screenshot: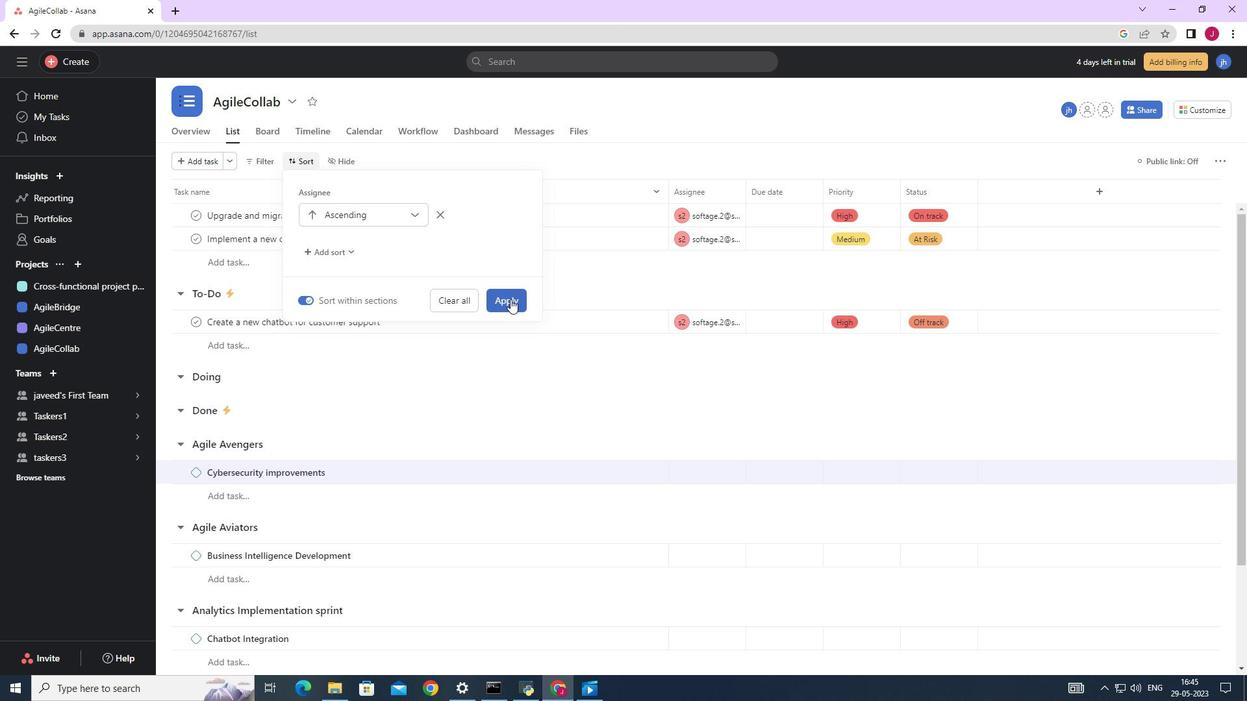 
Action: Mouse moved to (490, 323)
Screenshot: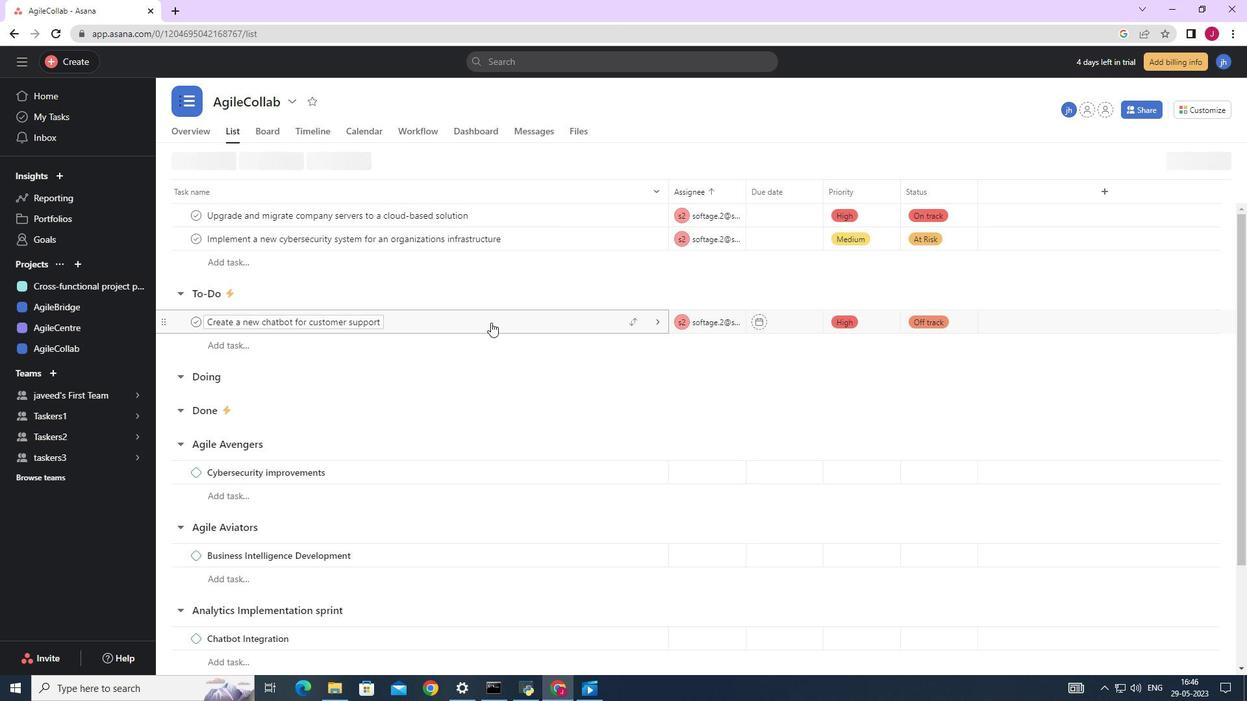 
